 Task: Create a new event for a project kickoff and ideation session on the 16th at 10:30 AM to 11:00 PM.
Action: Mouse moved to (61, 87)
Screenshot: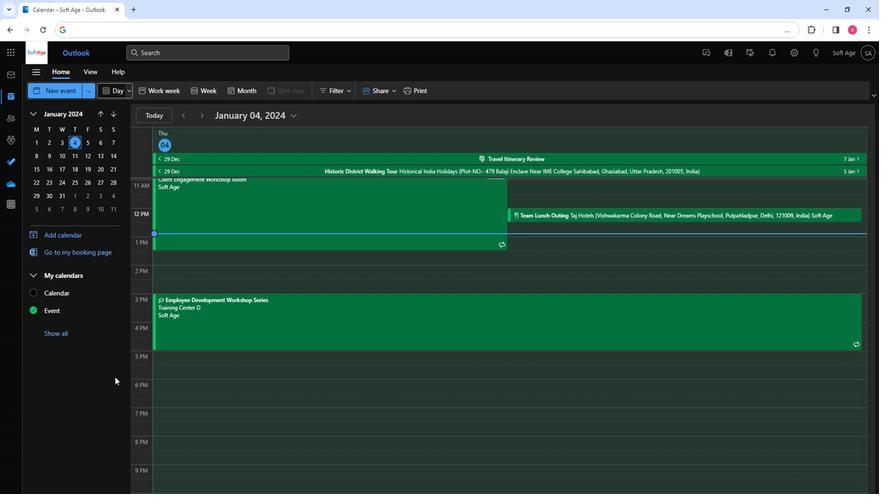 
Action: Mouse pressed left at (61, 87)
Screenshot: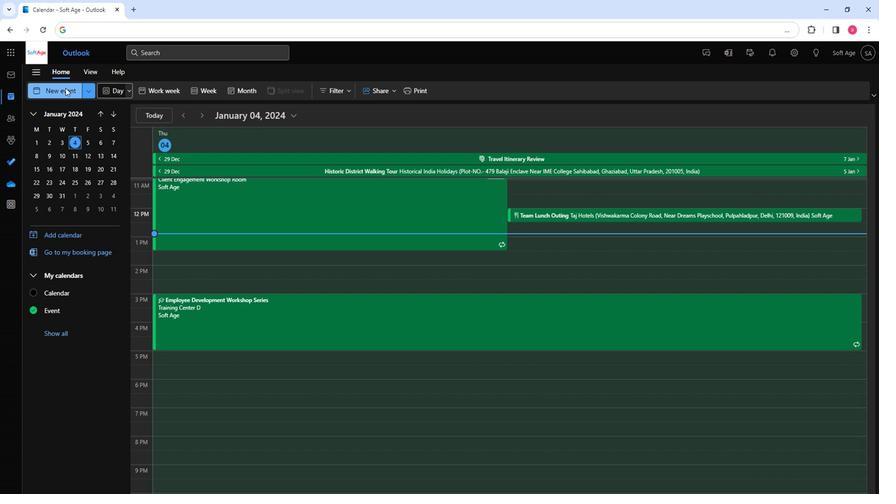 
Action: Mouse moved to (213, 153)
Screenshot: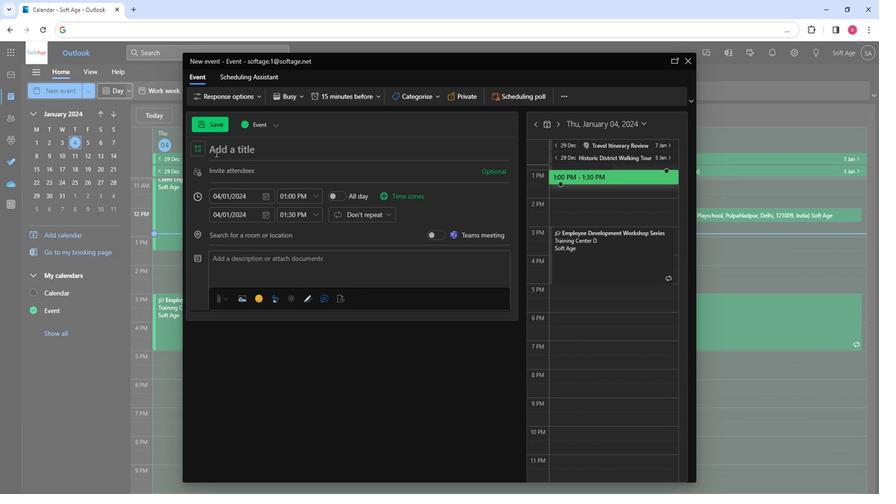 
Action: Mouse pressed left at (213, 153)
Screenshot: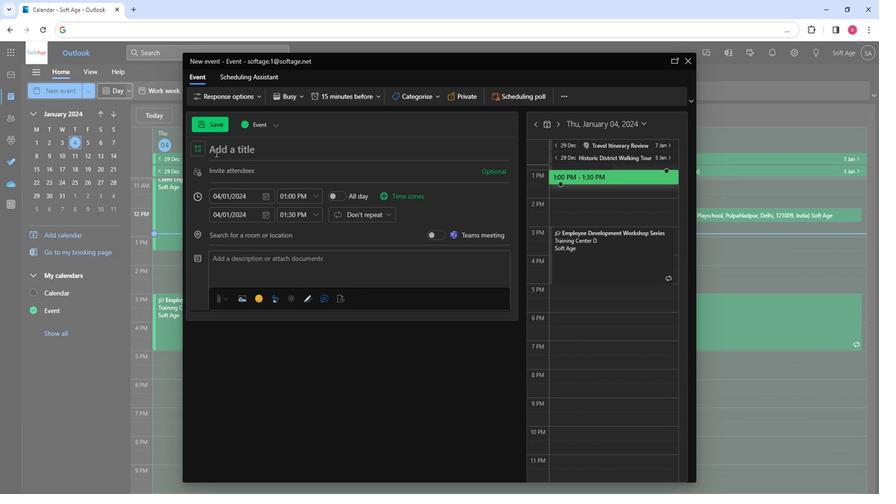 
Action: Key pressed <Key.shift>Project<Key.space><Key.shift>Kickoff<Key.space><Key.shift><Key.shift><Key.shift><Key.shift><Key.shift><Key.shift><Key.shift><Key.shift><Key.shift><Key.shift><Key.shift><Key.shift><Key.shift><Key.shift><Key.shift><Key.shift><Key.shift><Key.shift><Key.shift><Key.shift><Key.shift><Key.shift>and<Key.space><Key.shift>Ideation<Key.space><Key.shift>Session
Screenshot: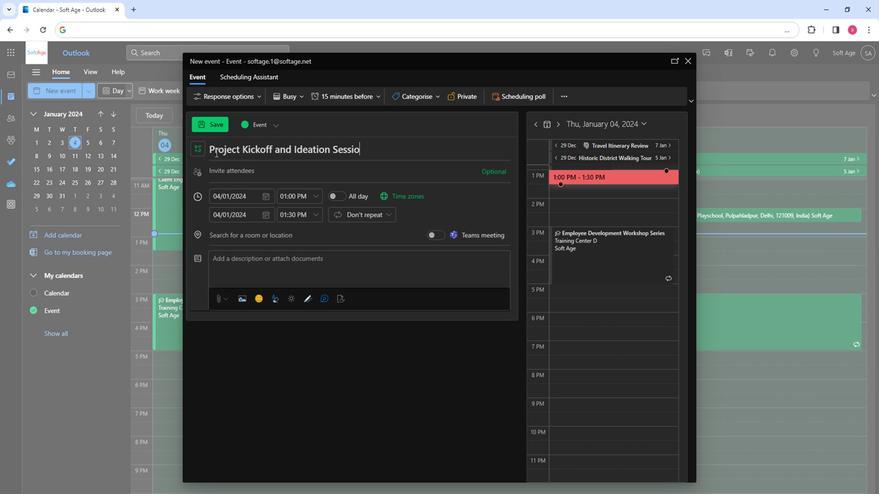 
Action: Mouse moved to (222, 170)
Screenshot: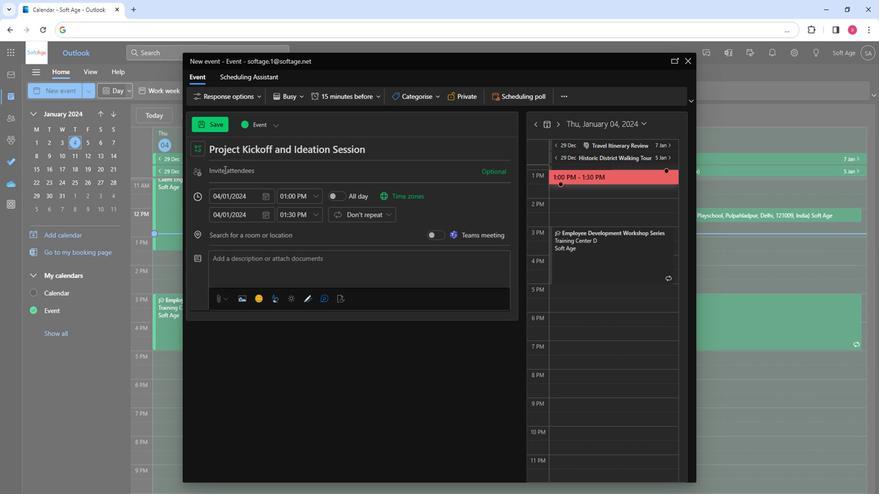 
Action: Mouse pressed left at (222, 170)
Screenshot: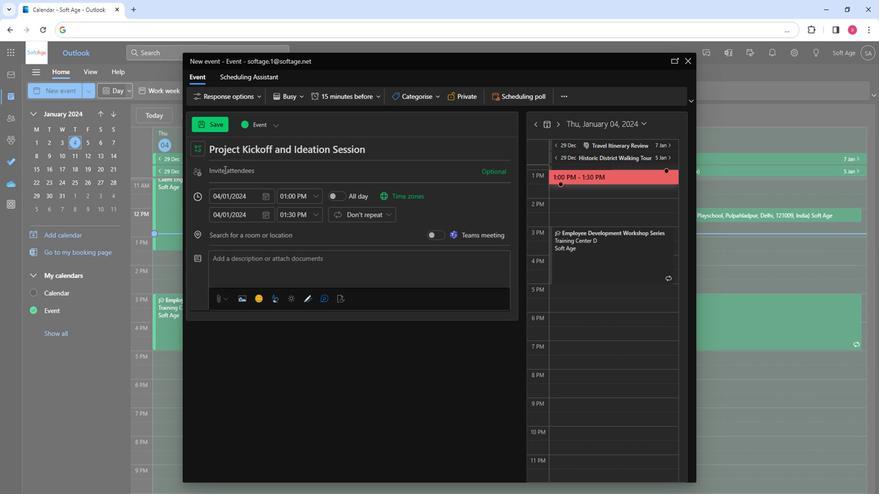 
Action: Key pressed so
Screenshot: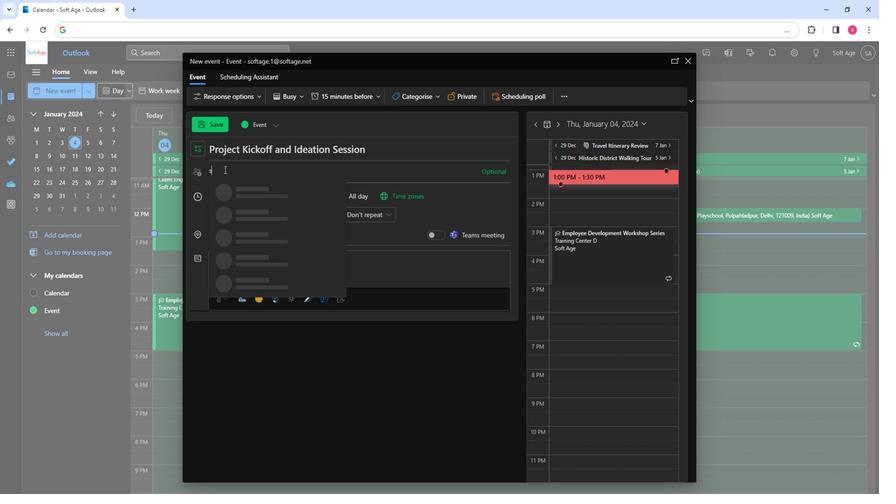 
Action: Mouse moved to (246, 221)
Screenshot: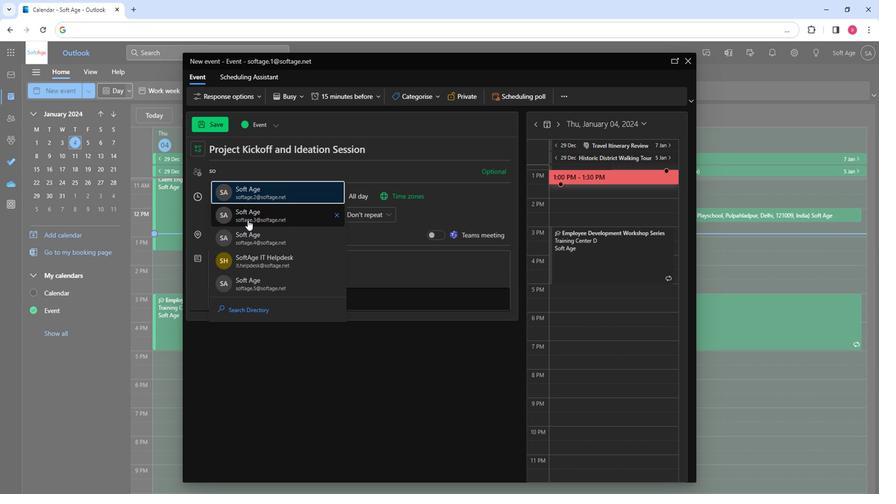 
Action: Mouse pressed left at (246, 221)
Screenshot: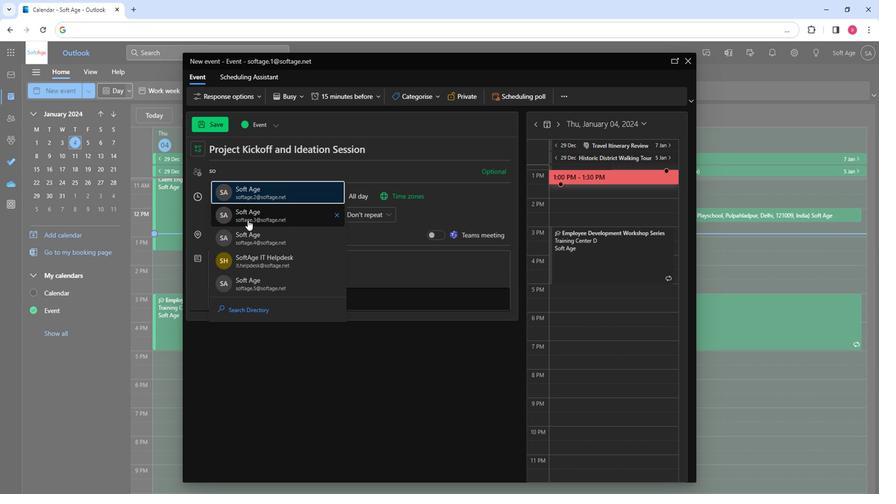 
Action: Mouse moved to (246, 221)
Screenshot: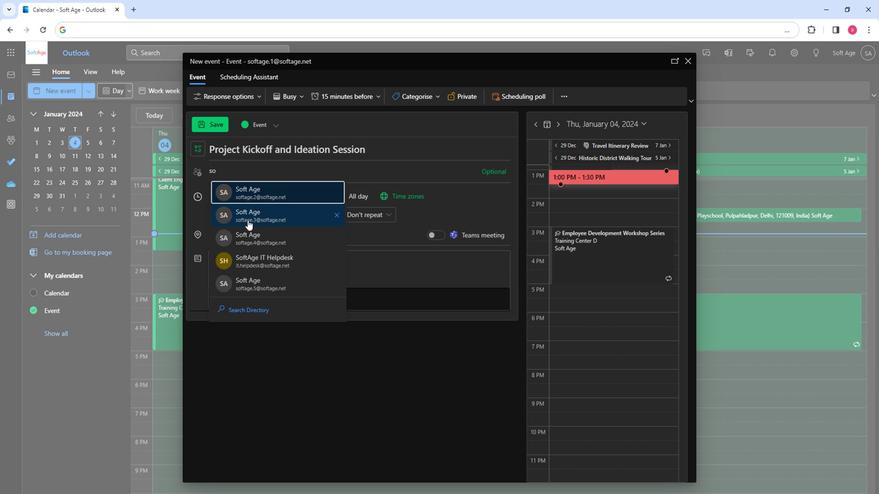 
Action: Key pressed so
Screenshot: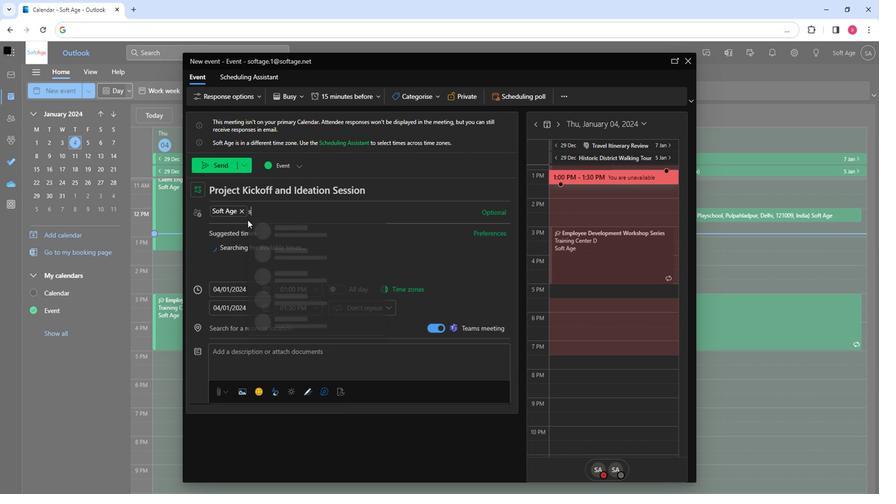 
Action: Mouse moved to (287, 287)
Screenshot: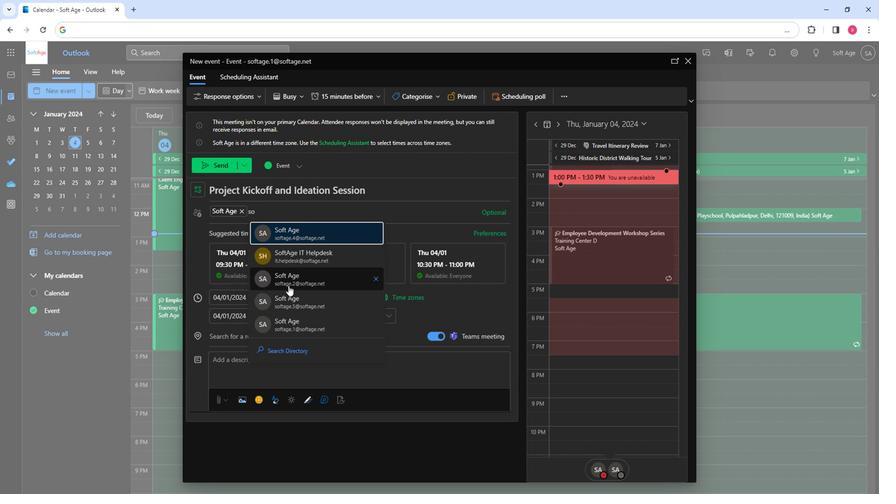 
Action: Mouse pressed left at (287, 287)
Screenshot: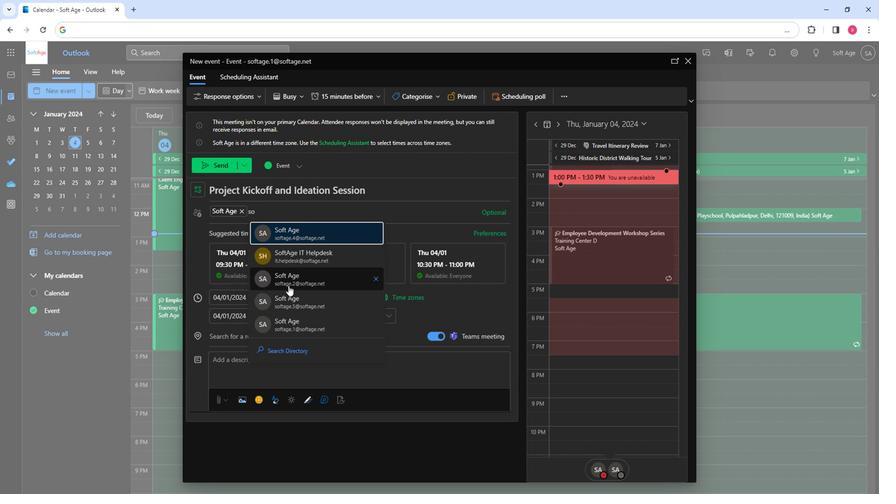 
Action: Mouse moved to (267, 299)
Screenshot: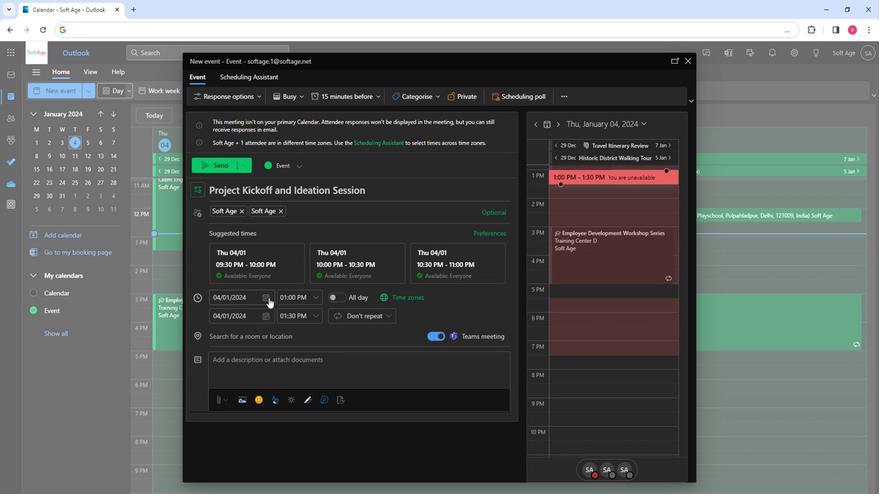 
Action: Mouse pressed left at (267, 299)
Screenshot: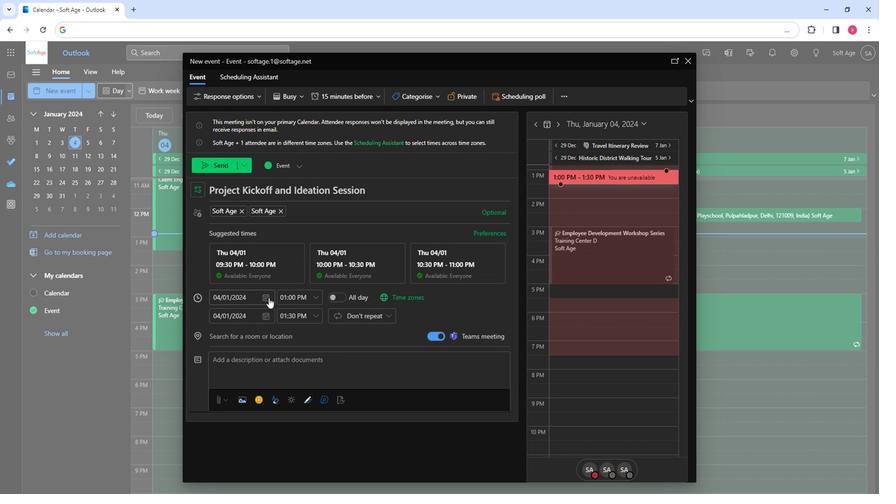 
Action: Mouse moved to (230, 375)
Screenshot: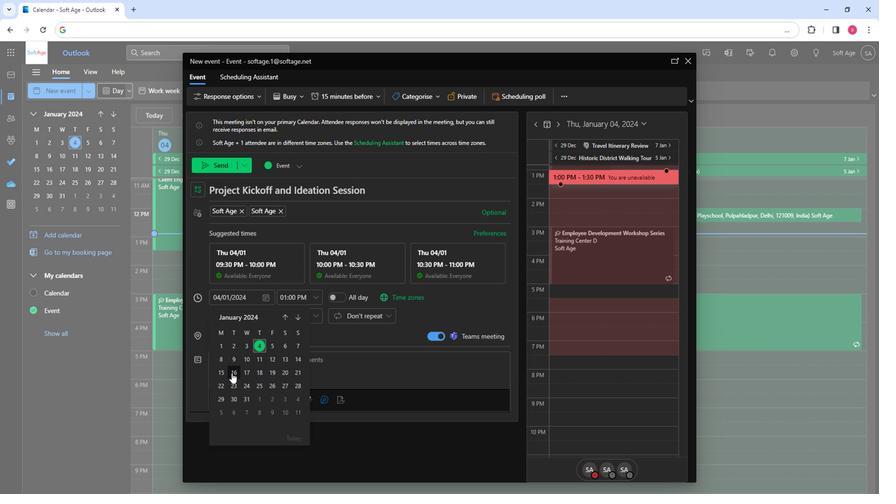 
Action: Mouse pressed left at (230, 375)
Screenshot: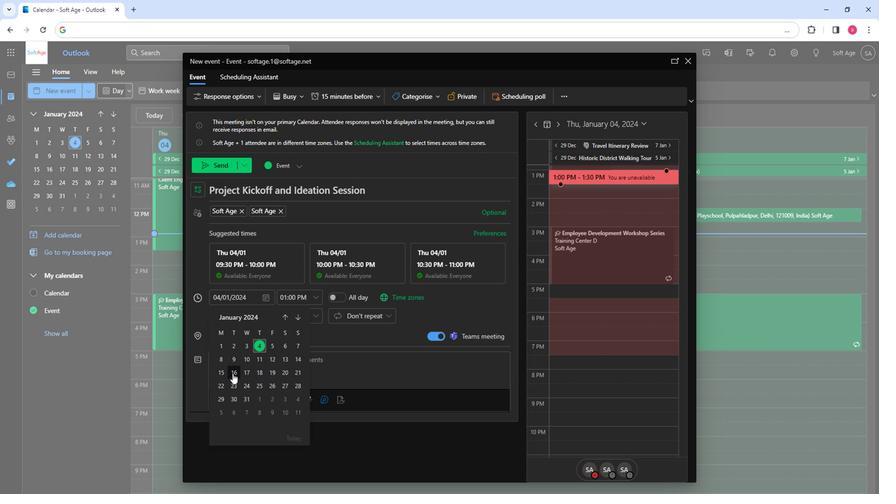
Action: Mouse moved to (310, 301)
Screenshot: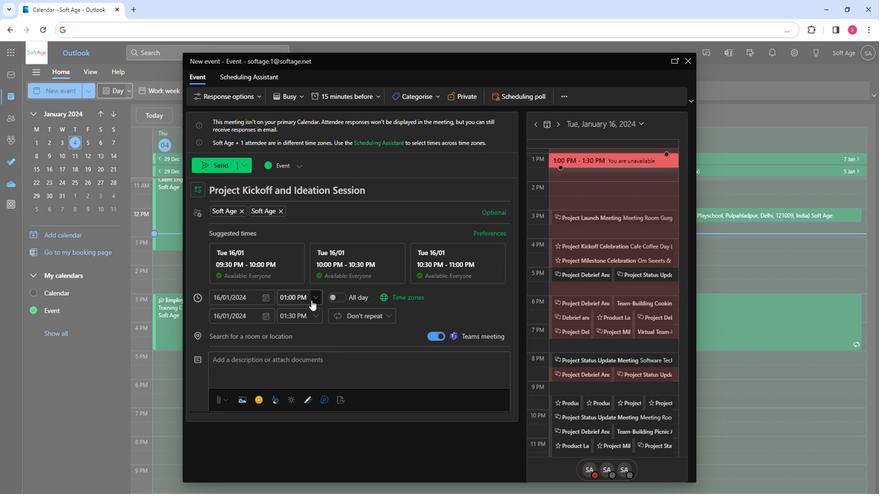 
Action: Mouse pressed left at (310, 301)
Screenshot: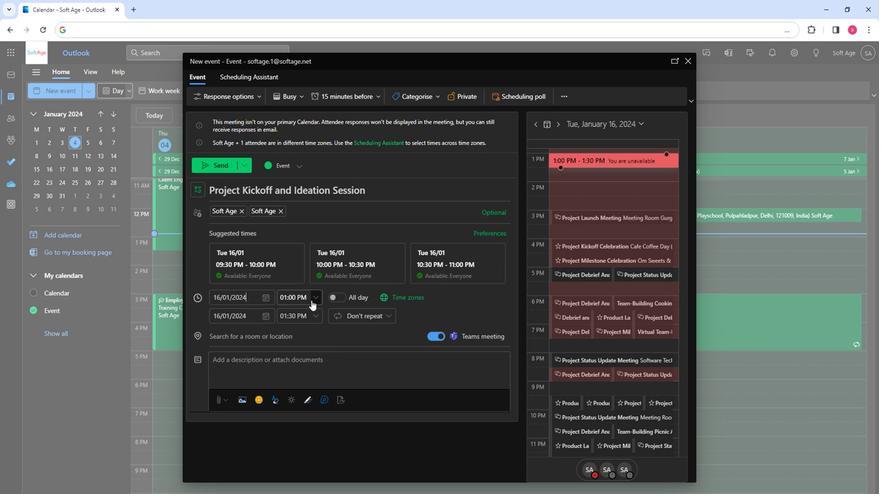 
Action: Mouse moved to (299, 342)
Screenshot: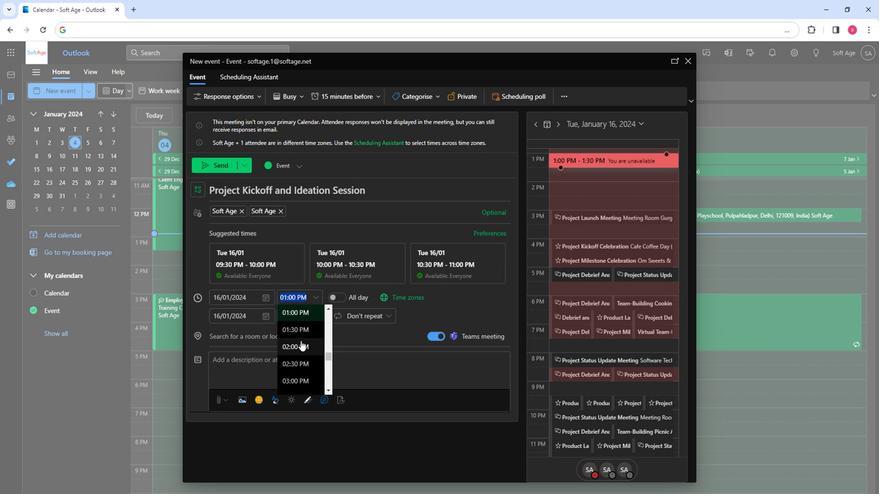 
Action: Mouse scrolled (299, 341) with delta (0, 0)
Screenshot: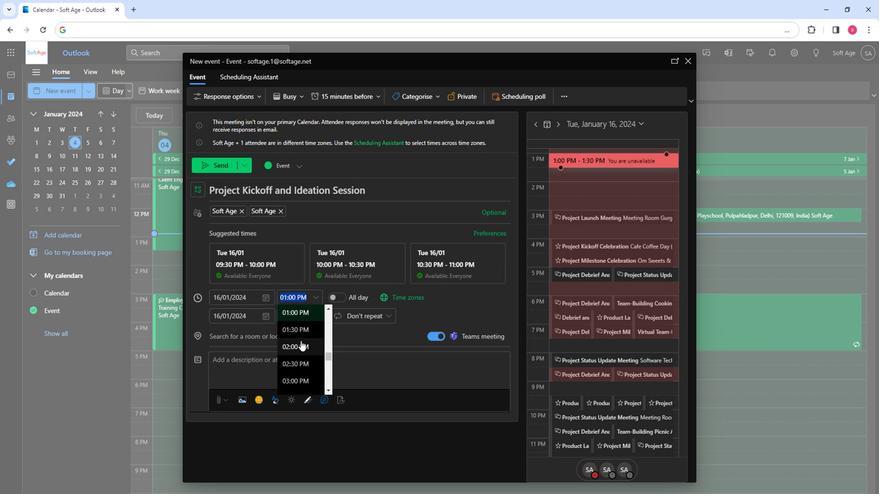 
Action: Mouse moved to (299, 343)
Screenshot: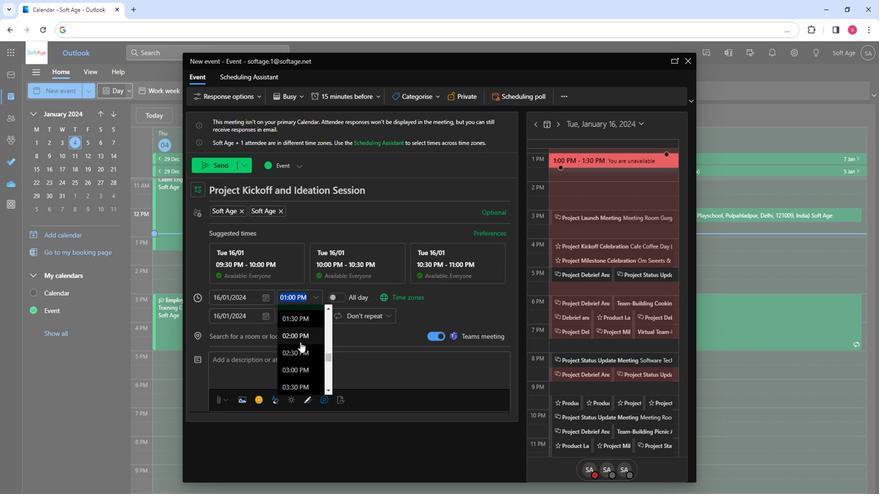 
Action: Mouse scrolled (299, 343) with delta (0, 0)
Screenshot: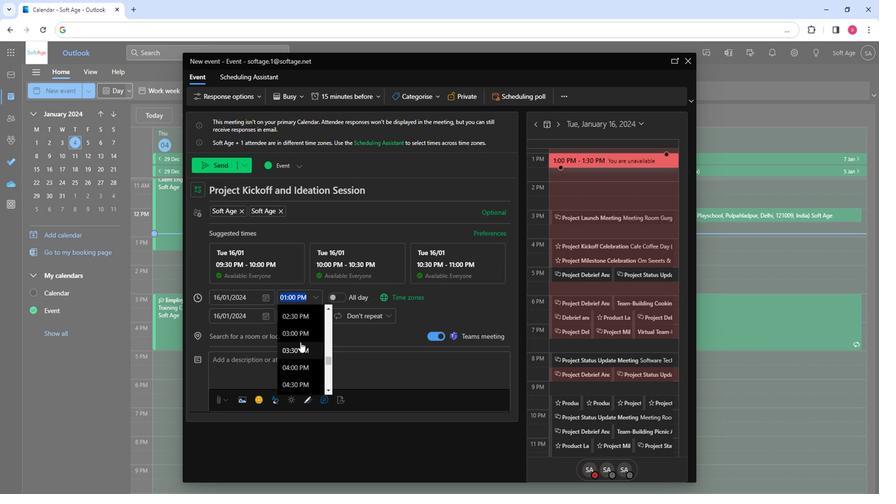 
Action: Mouse scrolled (299, 343) with delta (0, 0)
Screenshot: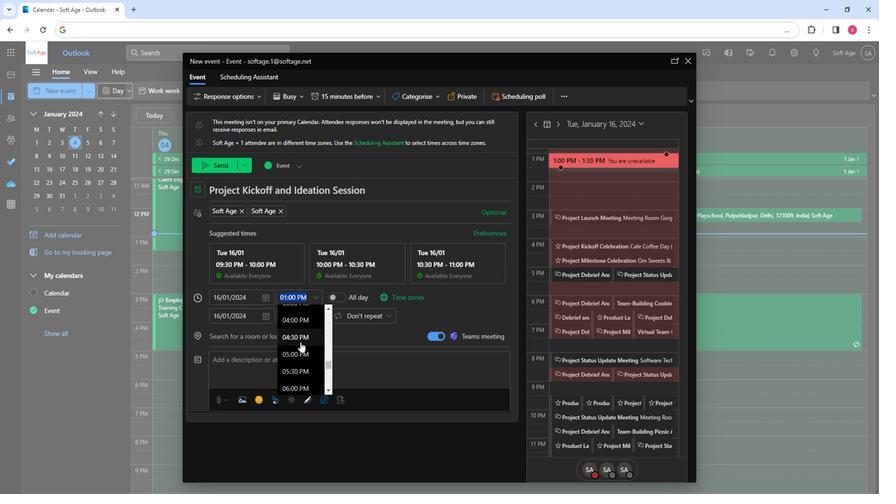
Action: Mouse scrolled (299, 343) with delta (0, 0)
Screenshot: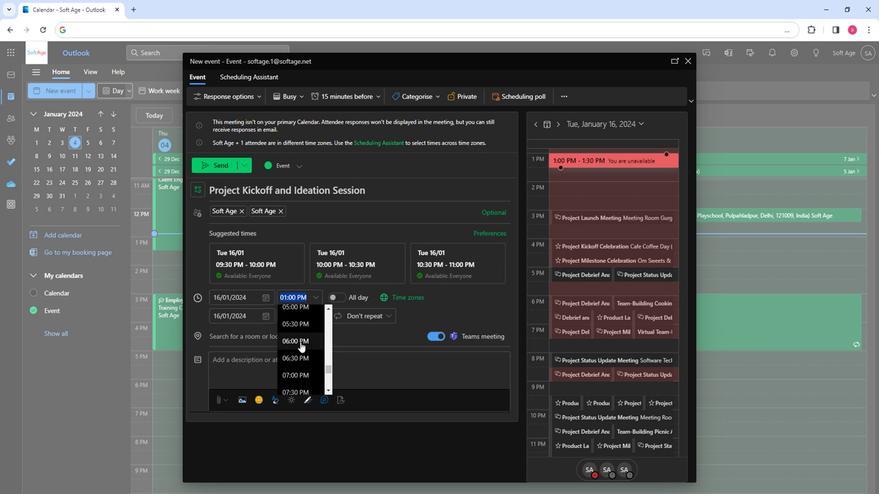 
Action: Mouse scrolled (299, 343) with delta (0, 0)
Screenshot: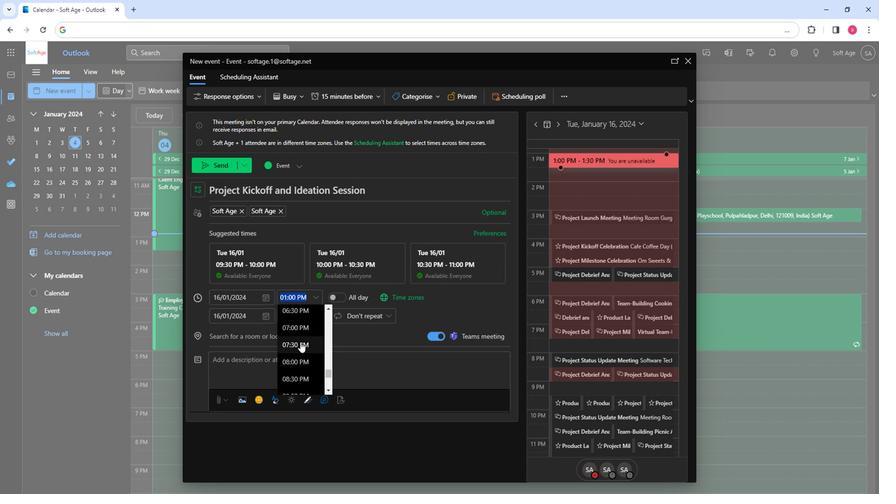 
Action: Mouse scrolled (299, 343) with delta (0, 0)
Screenshot: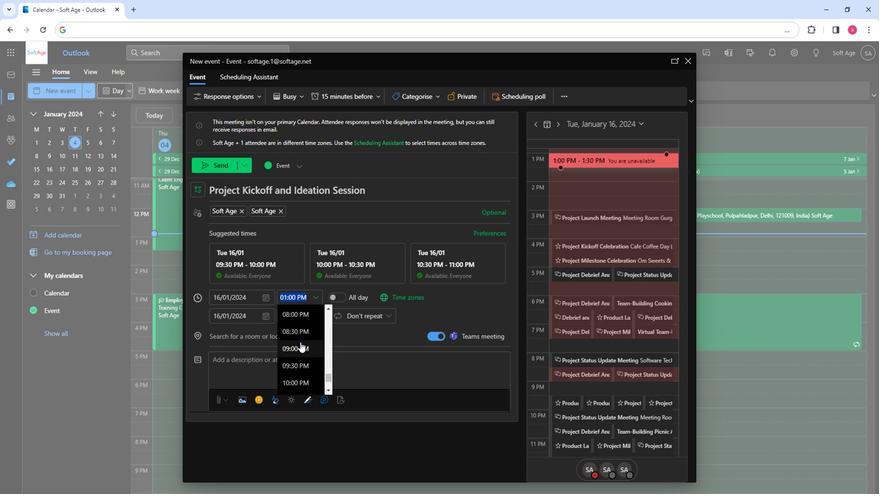 
Action: Mouse moved to (295, 357)
Screenshot: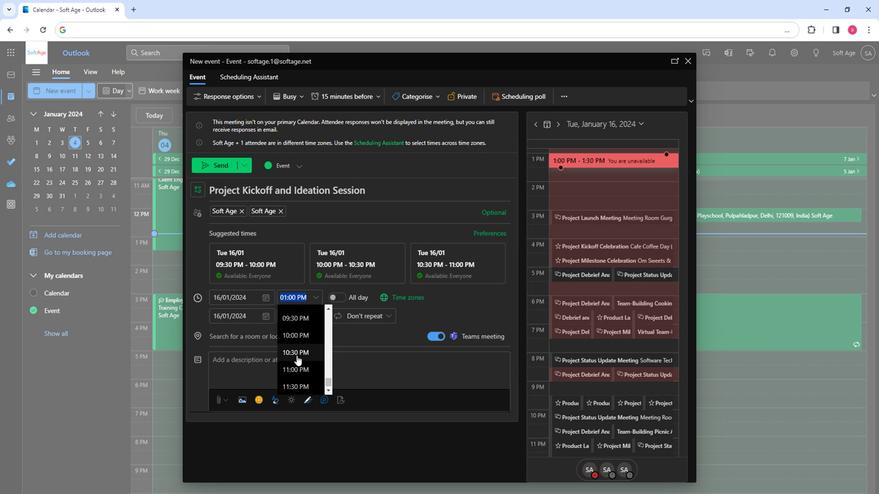 
Action: Mouse scrolled (295, 357) with delta (0, 0)
Screenshot: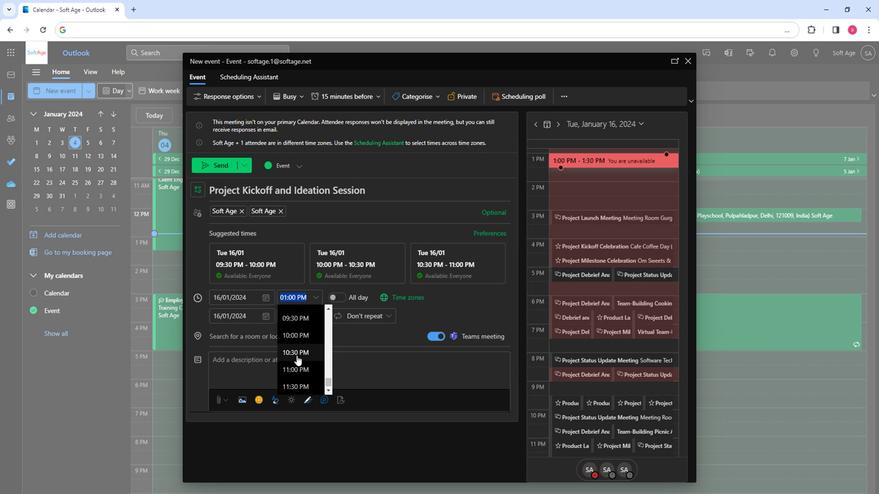 
Action: Mouse scrolled (295, 357) with delta (0, 0)
Screenshot: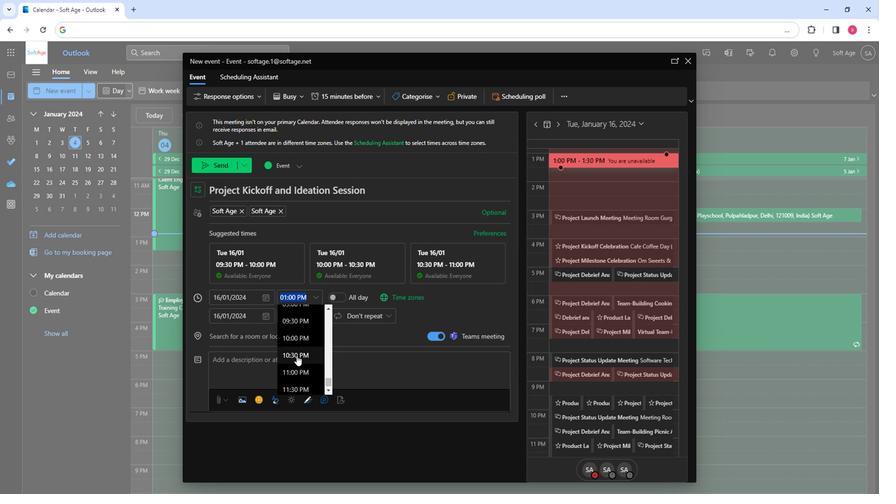 
Action: Mouse scrolled (295, 357) with delta (0, 0)
Screenshot: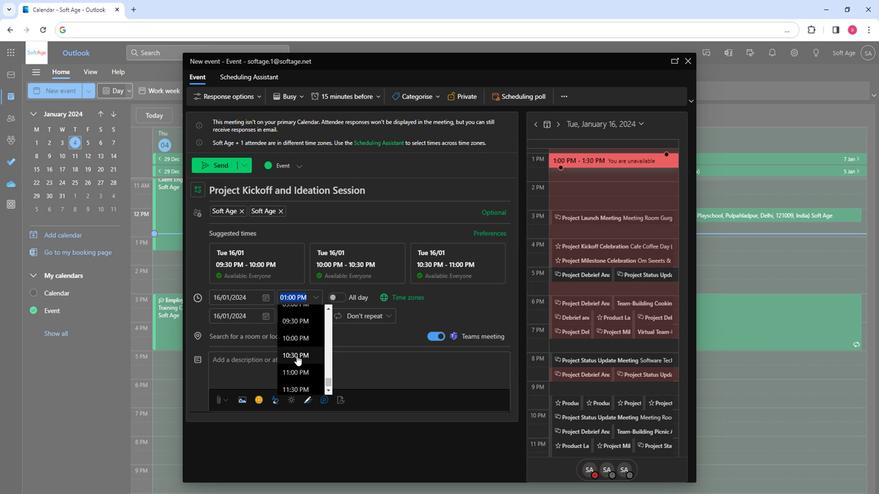 
Action: Mouse scrolled (295, 357) with delta (0, 0)
Screenshot: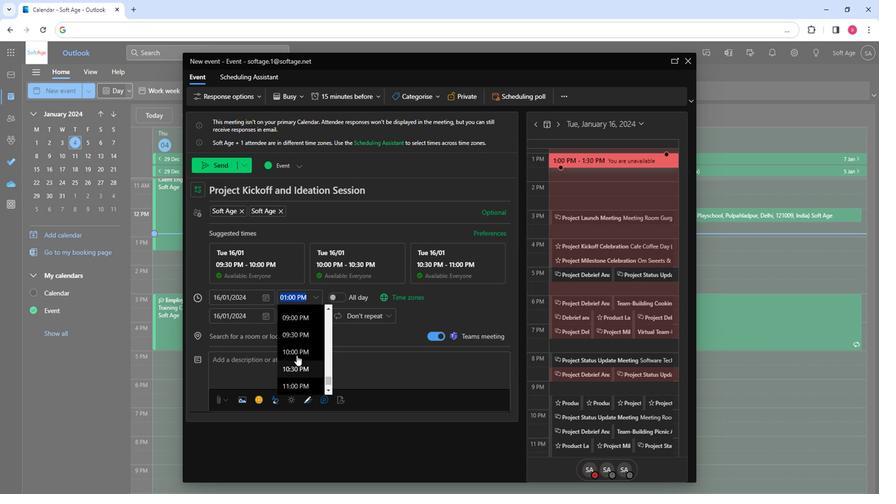 
Action: Mouse scrolled (295, 357) with delta (0, 0)
Screenshot: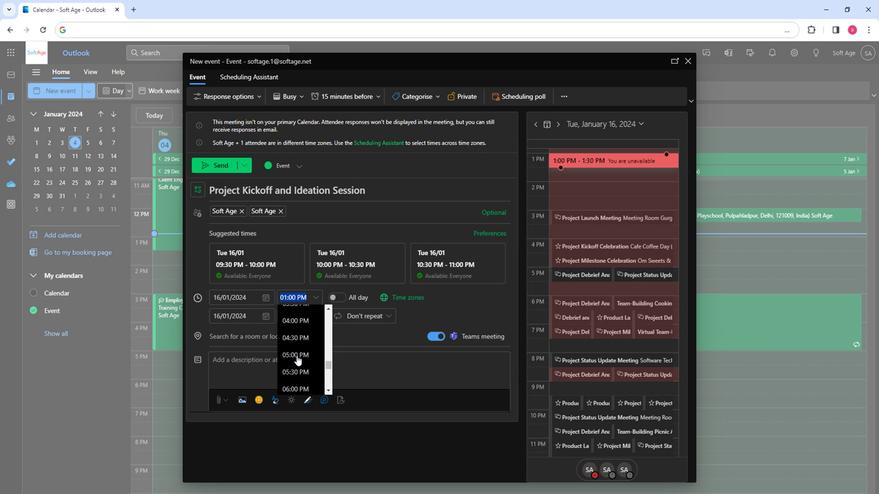 
Action: Mouse scrolled (295, 357) with delta (0, 0)
Screenshot: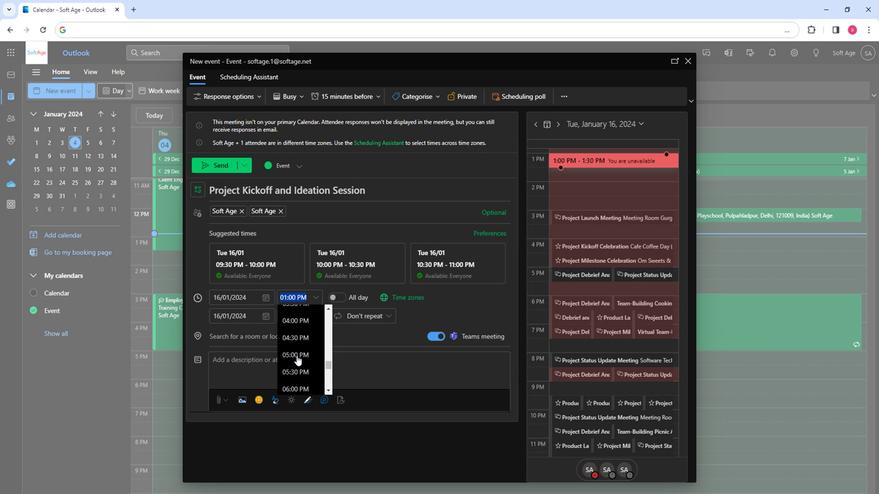 
Action: Mouse scrolled (295, 357) with delta (0, 0)
Screenshot: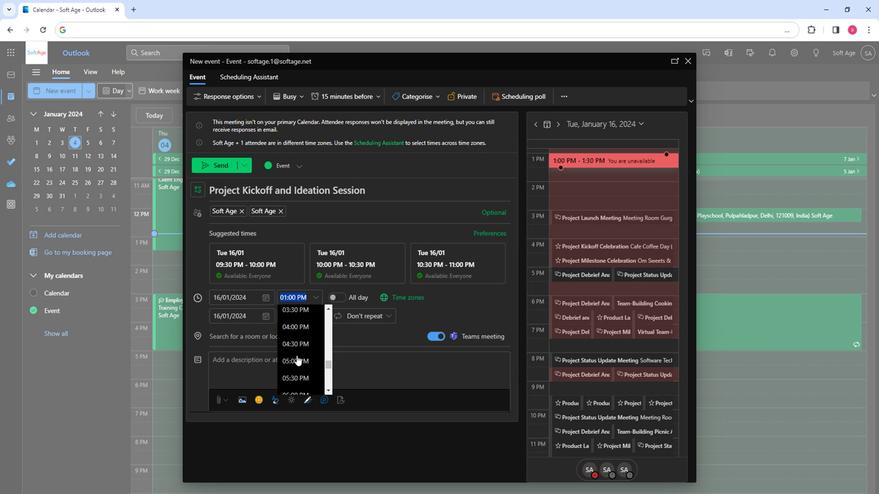 
Action: Mouse scrolled (295, 357) with delta (0, 0)
Screenshot: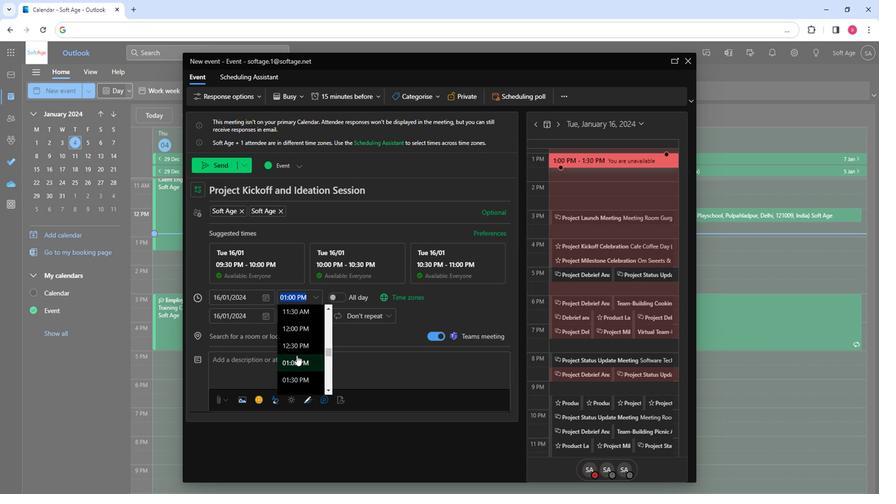 
Action: Mouse scrolled (295, 357) with delta (0, 0)
Screenshot: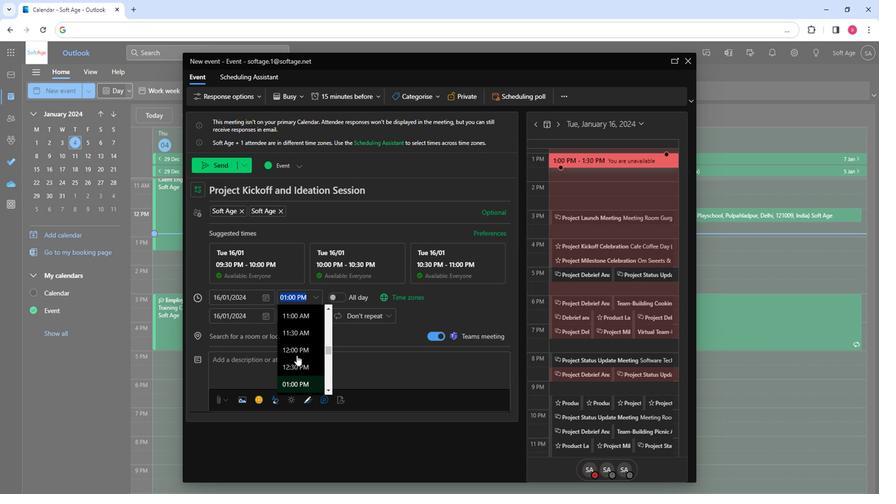 
Action: Mouse moved to (287, 369)
Screenshot: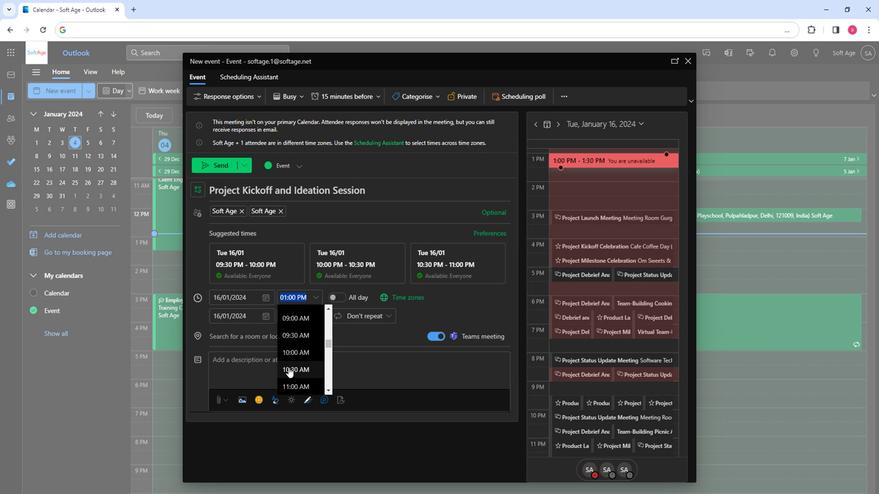 
Action: Mouse pressed left at (287, 369)
Screenshot: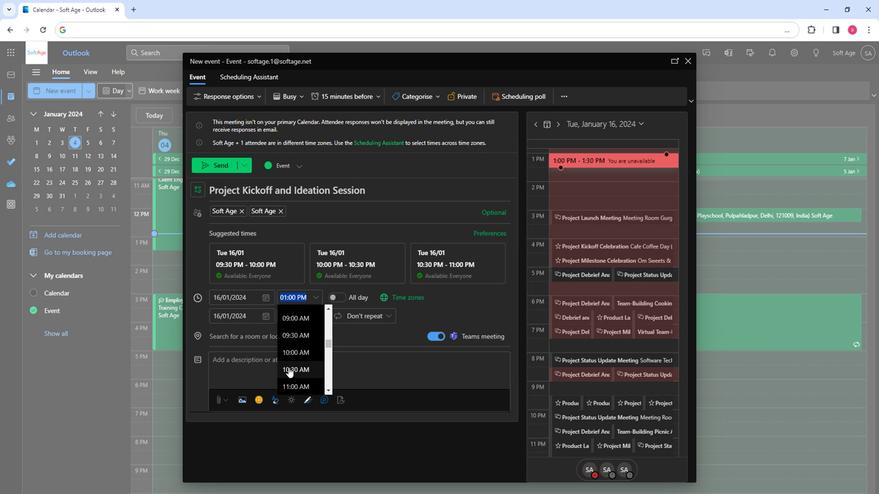 
Action: Mouse moved to (252, 340)
Screenshot: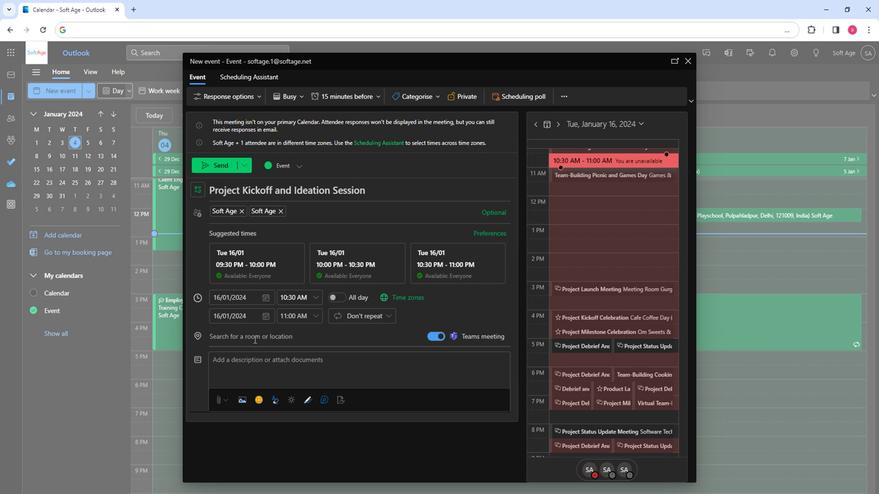 
Action: Mouse pressed left at (252, 340)
Screenshot: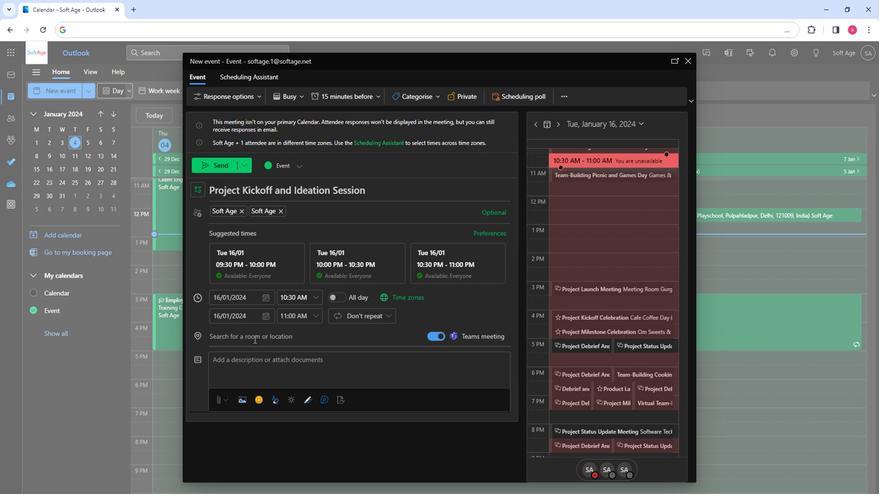 
Action: Key pressed l
Screenshot: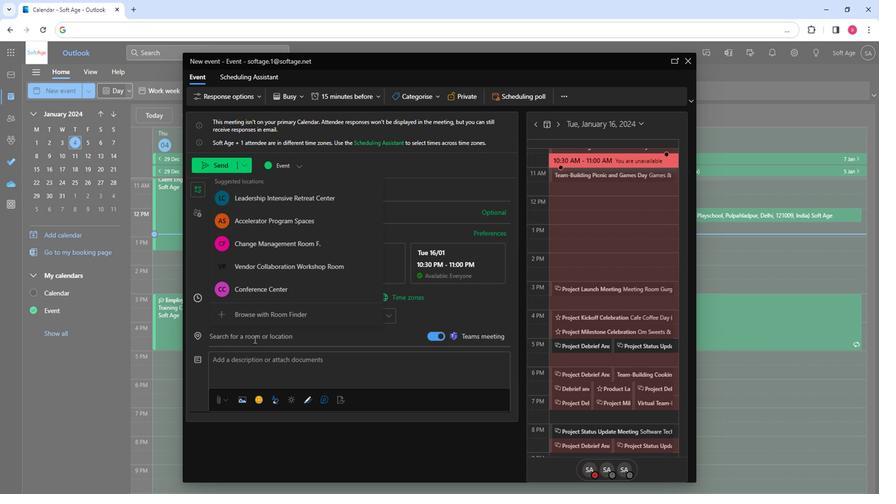 
Action: Mouse moved to (263, 272)
Screenshot: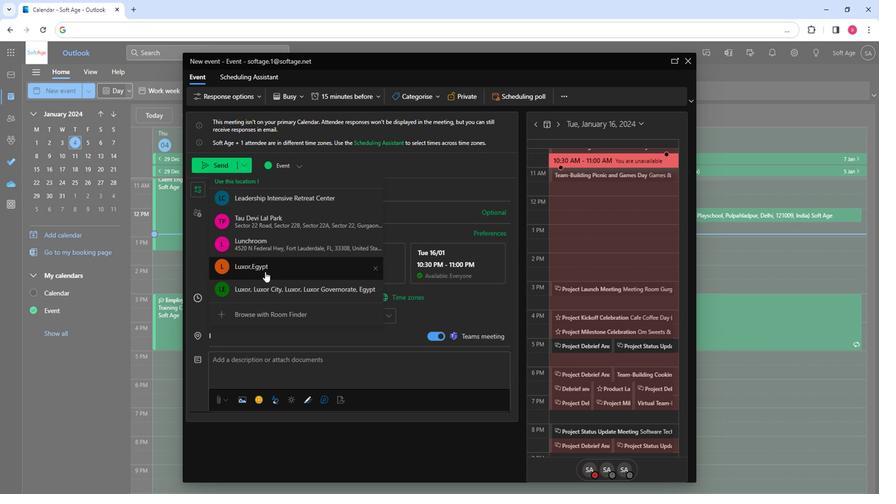 
Action: Mouse pressed left at (263, 272)
Screenshot: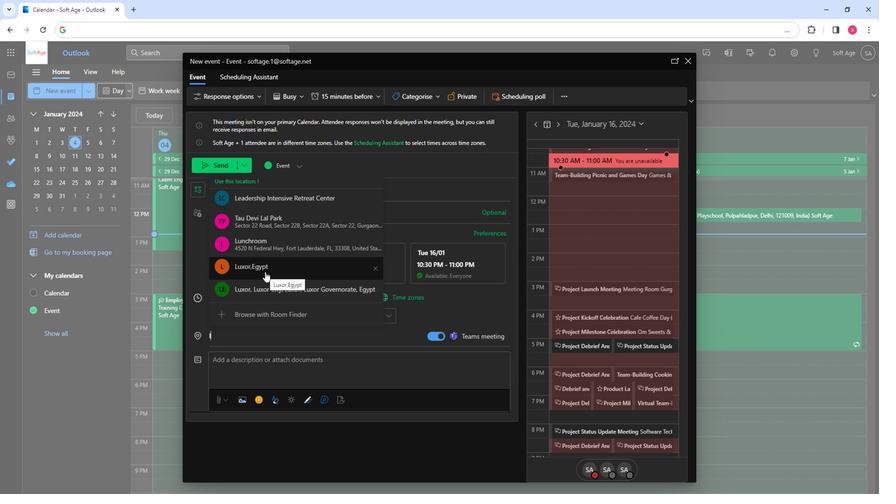 
Action: Mouse moved to (233, 367)
Screenshot: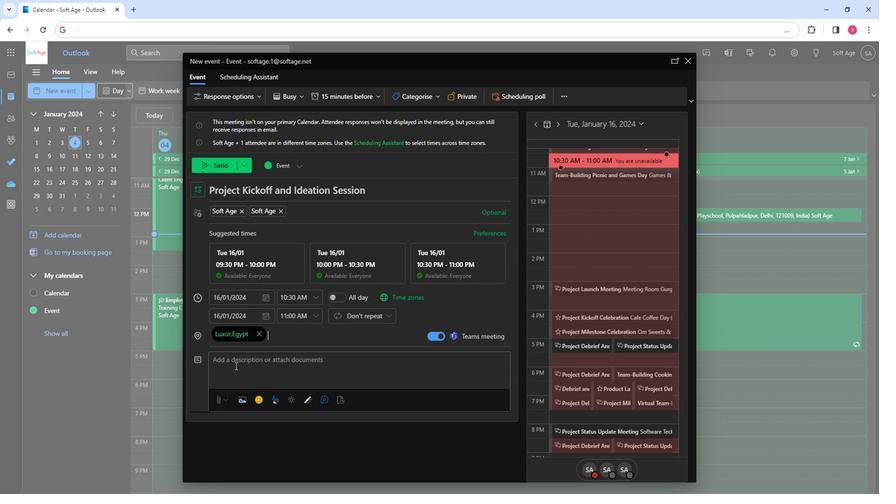 
Action: Mouse pressed left at (233, 367)
Screenshot: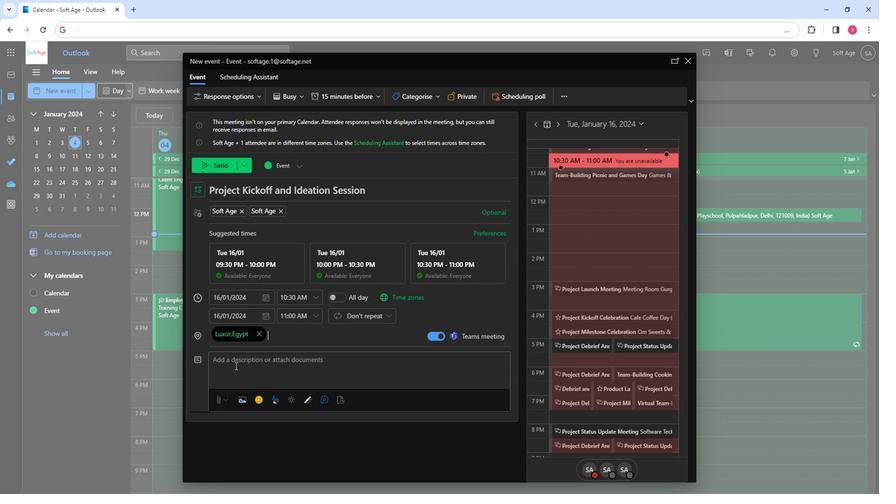 
Action: Key pressed <Key.shift>Laubn<Key.backspace><Key.backspace>nch<Key.space>your<Key.space>project<Key.space>with<Key.space>a<Key.space>dynamic<Key.space>kickoff<Key.space>and<Key.space>ideation<Key.space>session<Key.space>event.<Key.space><Key.shift>Spark<Key.space>creativity,<Key.space>set<Key.space>the<Key.space>tone<Key.space>for<Key.space>collaboration,<Key.space>and<Key.space>generate<Key.space>innovative<Key.space>ideas<Key.space>to<Key.space>propel<Key.space>your<Key.space>project<Key.space>towards<Key.space>success.
Screenshot: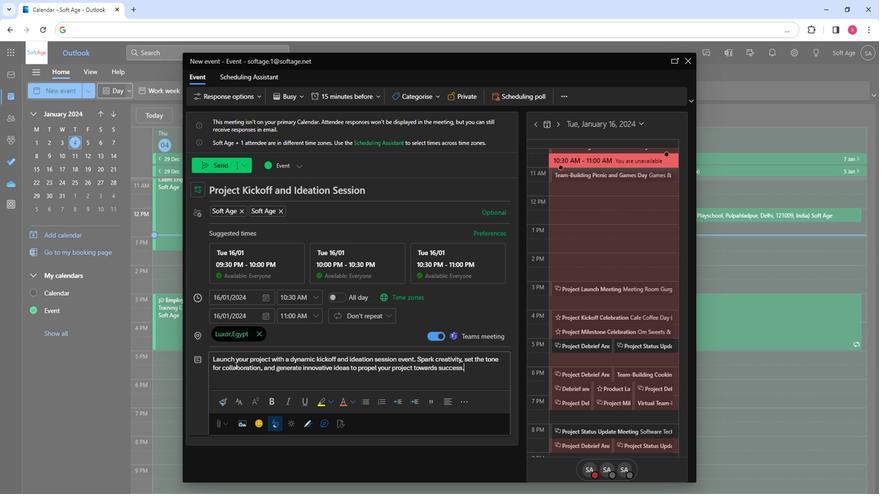 
Action: Mouse moved to (273, 373)
Screenshot: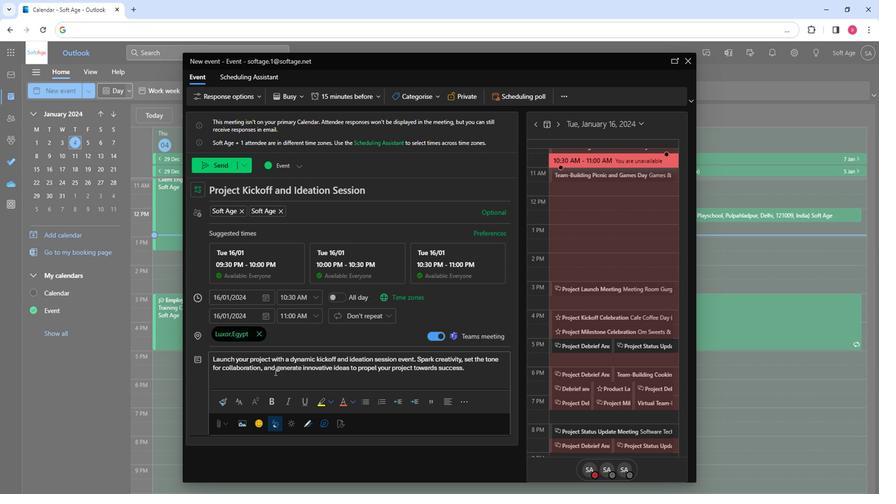 
Action: Mouse pressed left at (273, 373)
Screenshot: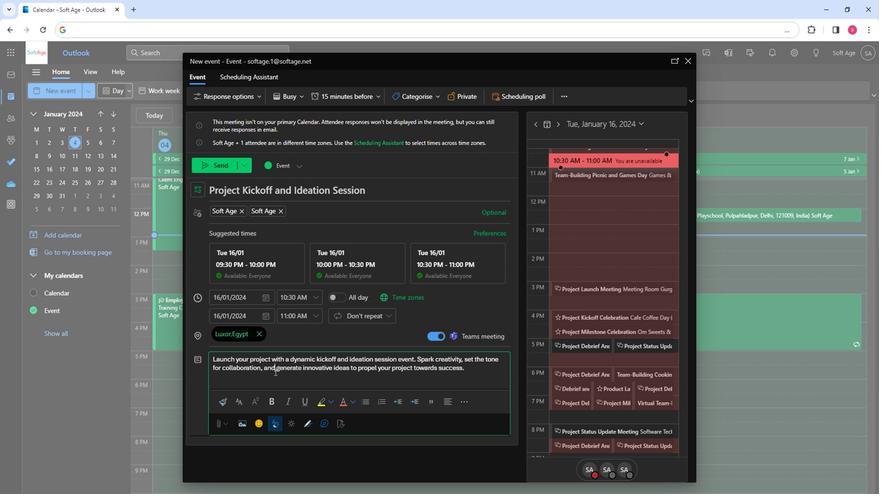 
Action: Mouse pressed left at (273, 373)
Screenshot: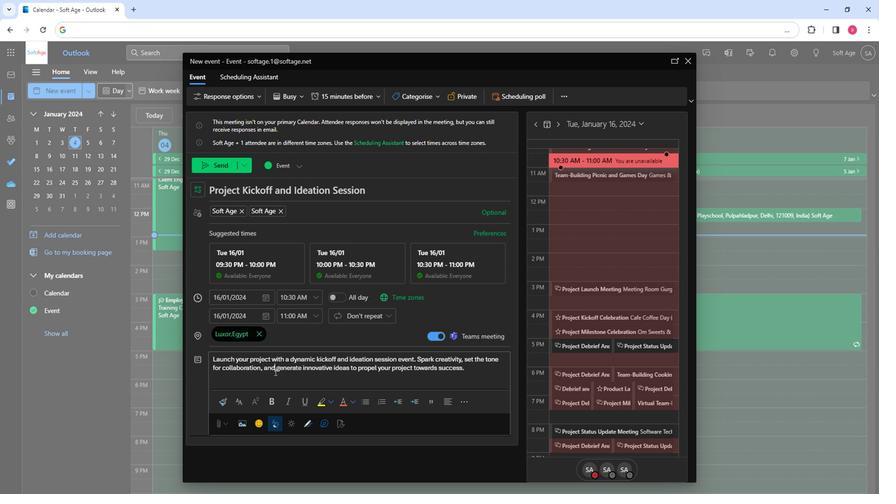 
Action: Mouse pressed left at (273, 373)
Screenshot: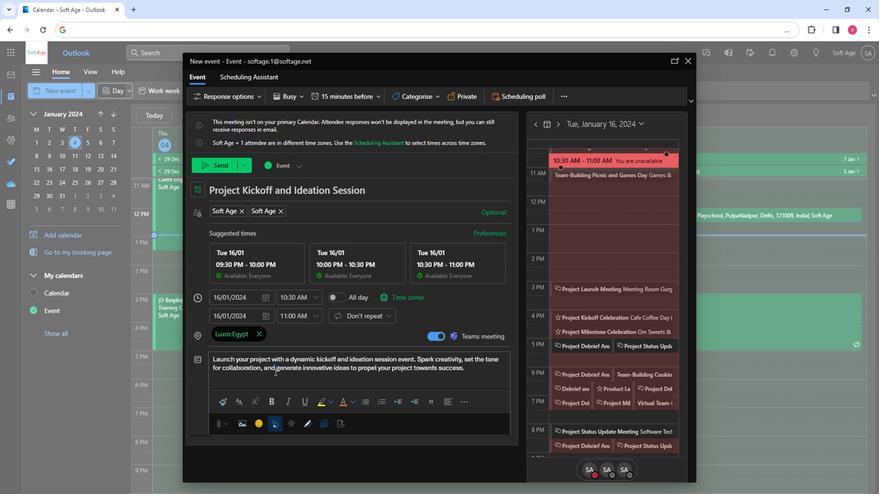 
Action: Mouse pressed left at (273, 373)
Screenshot: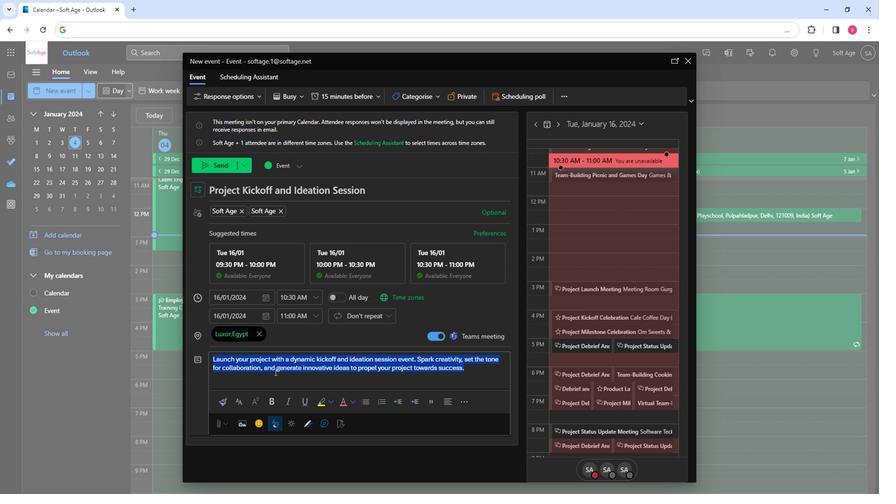 
Action: Mouse moved to (243, 403)
Screenshot: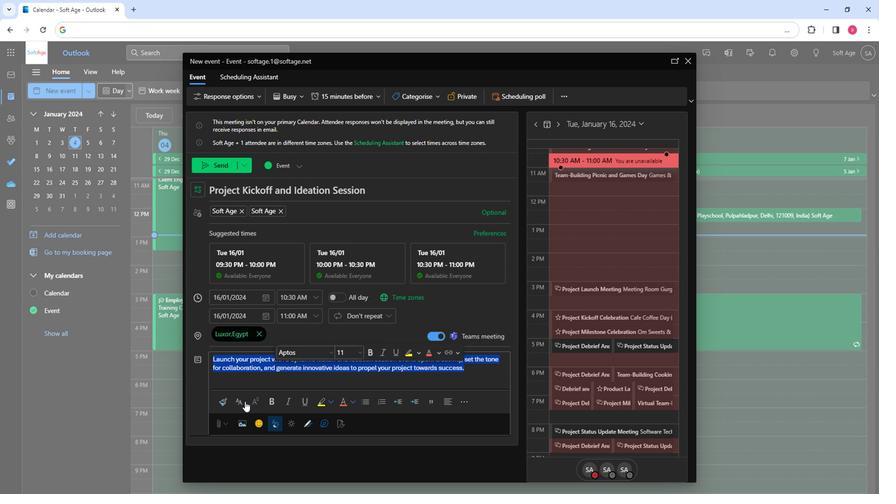 
Action: Mouse pressed left at (243, 403)
Screenshot: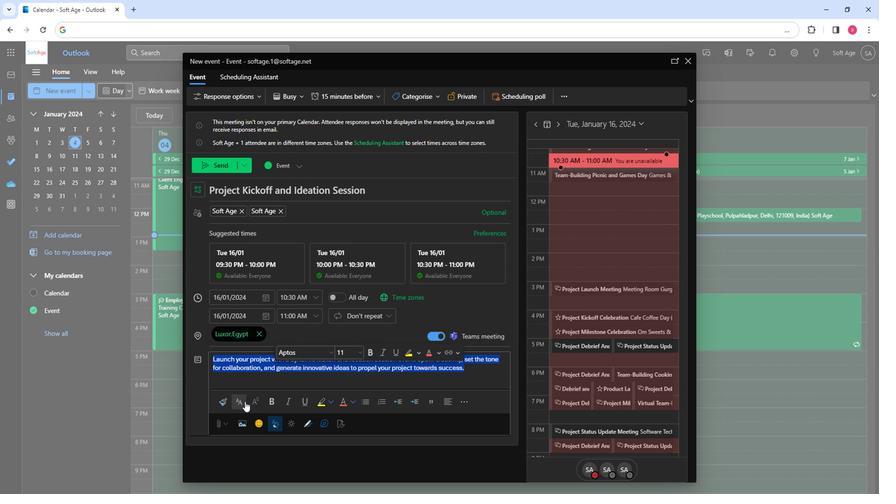 
Action: Mouse moved to (285, 327)
Screenshot: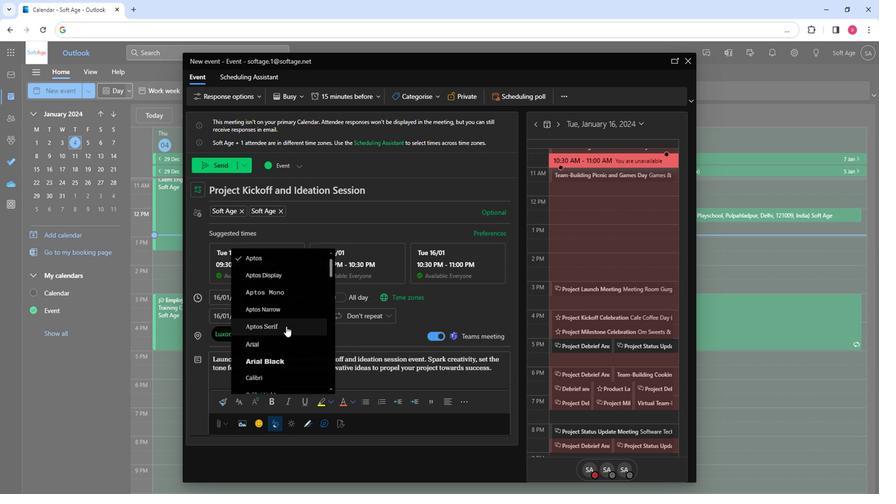 
Action: Mouse scrolled (285, 327) with delta (0, 0)
Screenshot: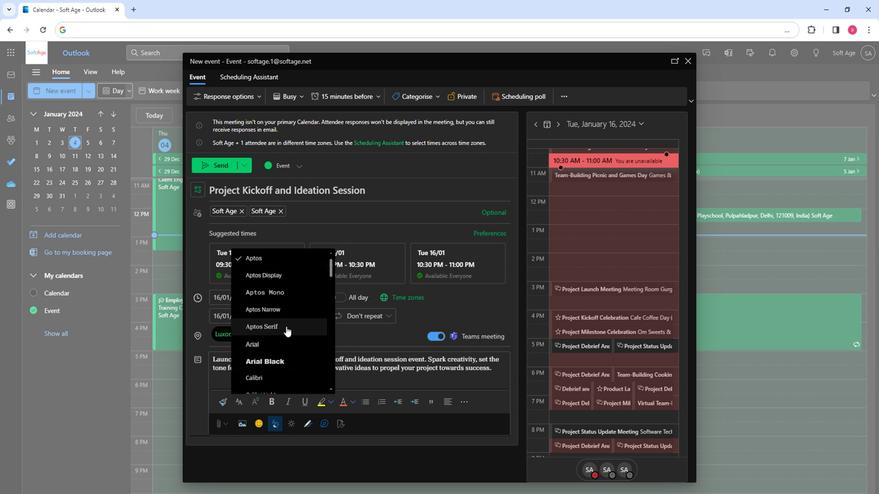 
Action: Mouse scrolled (285, 327) with delta (0, 0)
Screenshot: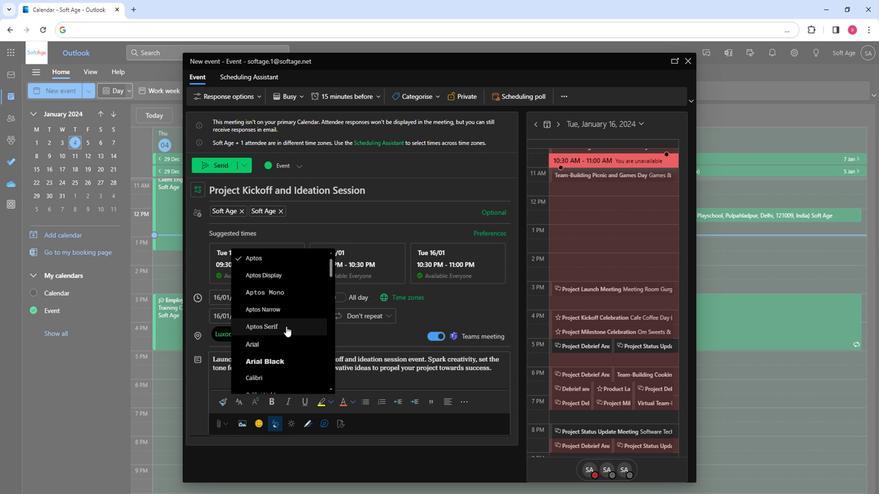 
Action: Mouse scrolled (285, 327) with delta (0, 0)
Screenshot: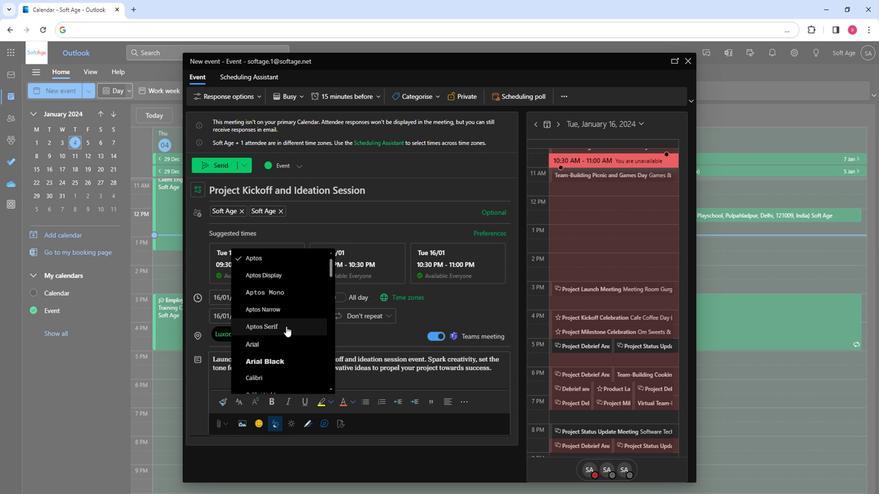 
Action: Mouse scrolled (285, 327) with delta (0, 0)
Screenshot: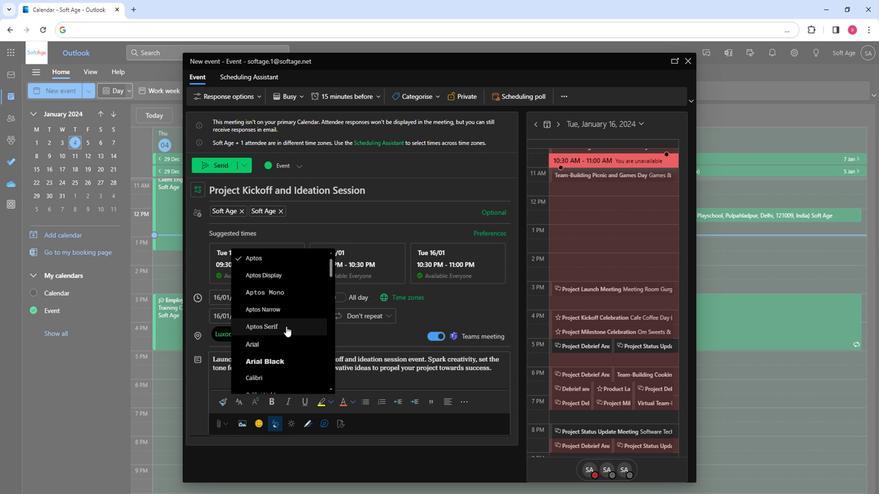 
Action: Mouse moved to (285, 327)
Screenshot: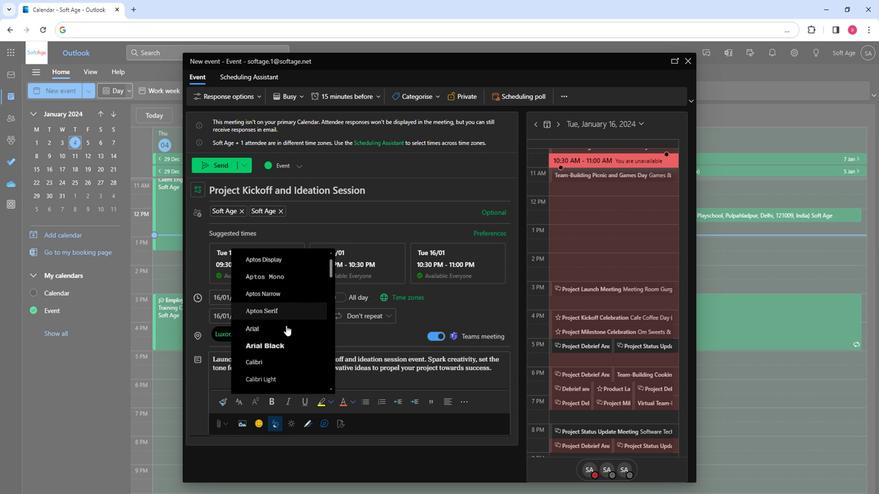 
Action: Mouse scrolled (285, 327) with delta (0, 0)
Screenshot: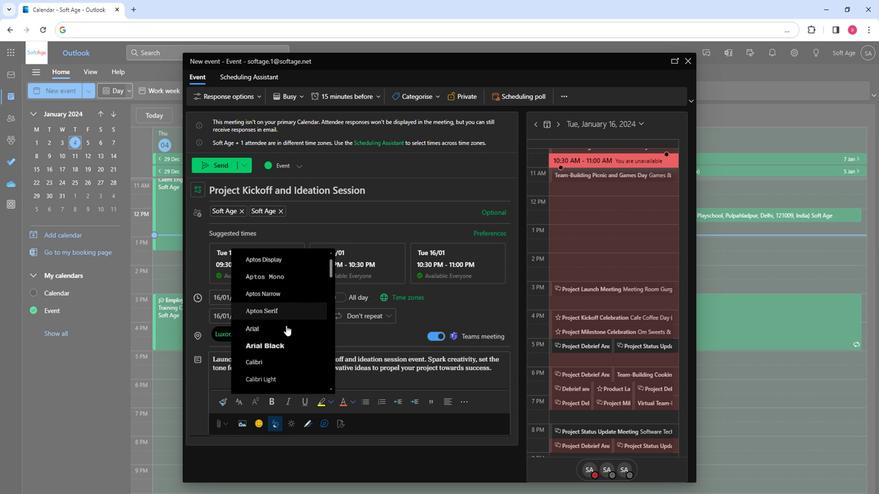 
Action: Mouse moved to (256, 349)
Screenshot: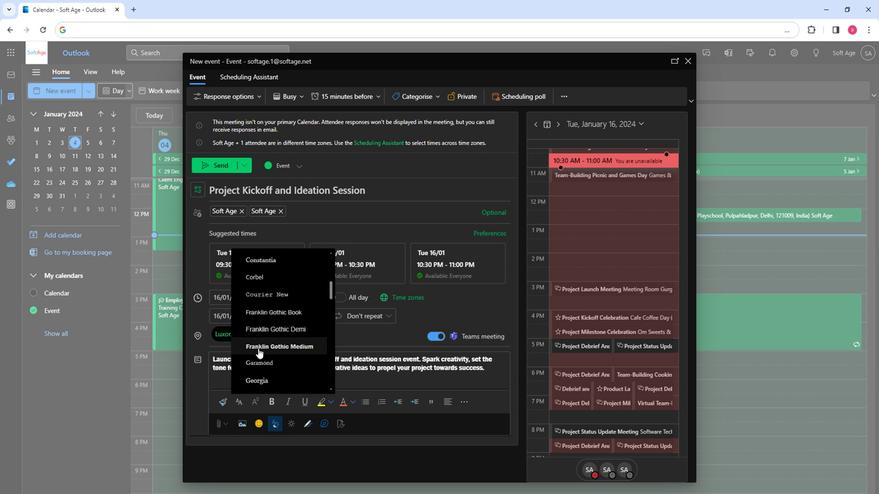 
Action: Mouse pressed left at (256, 349)
Screenshot: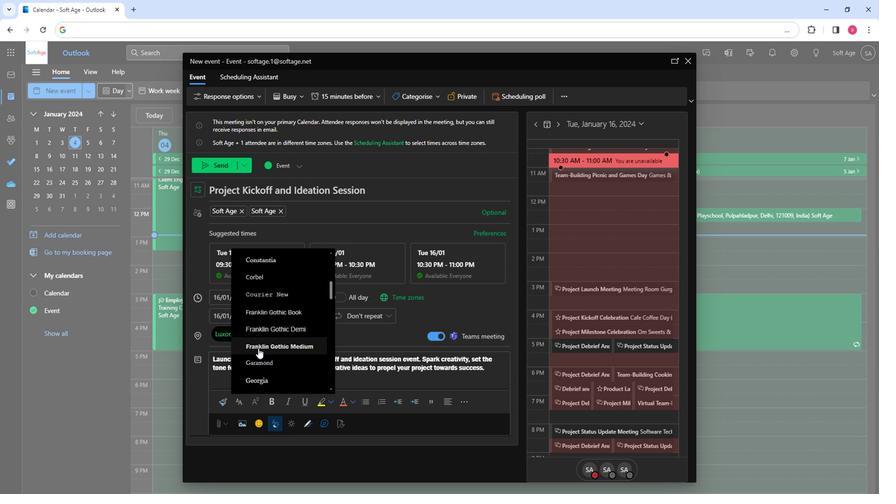 
Action: Mouse moved to (285, 404)
Screenshot: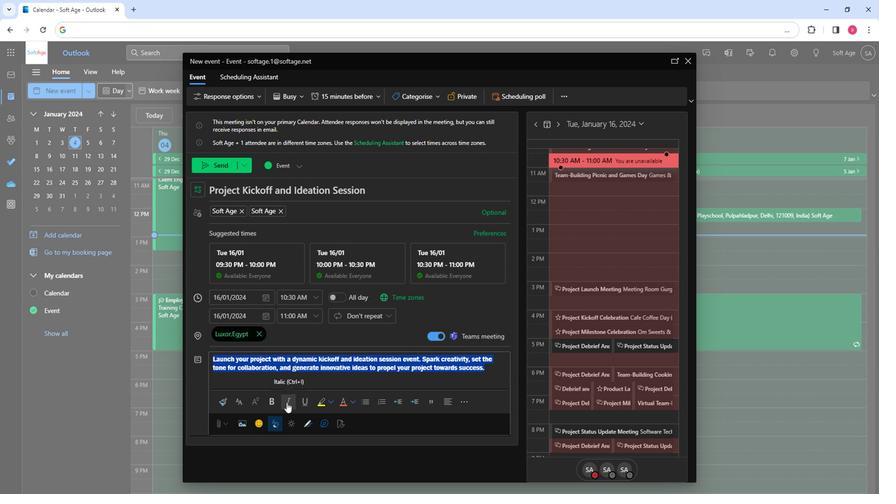 
Action: Mouse pressed left at (285, 404)
Screenshot: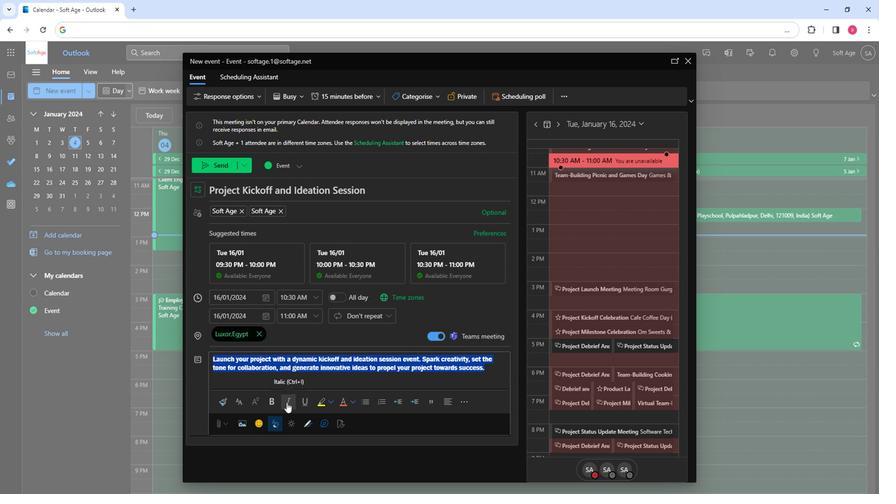 
Action: Mouse moved to (353, 401)
Screenshot: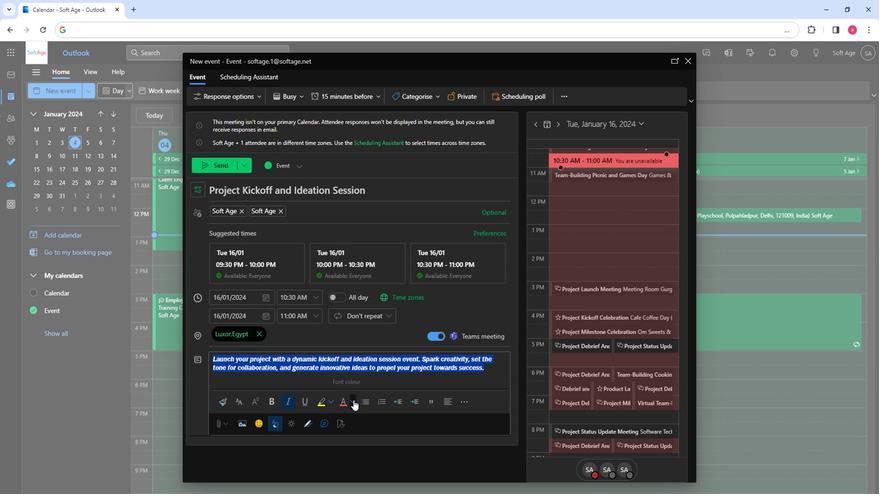 
Action: Mouse pressed left at (353, 401)
Screenshot: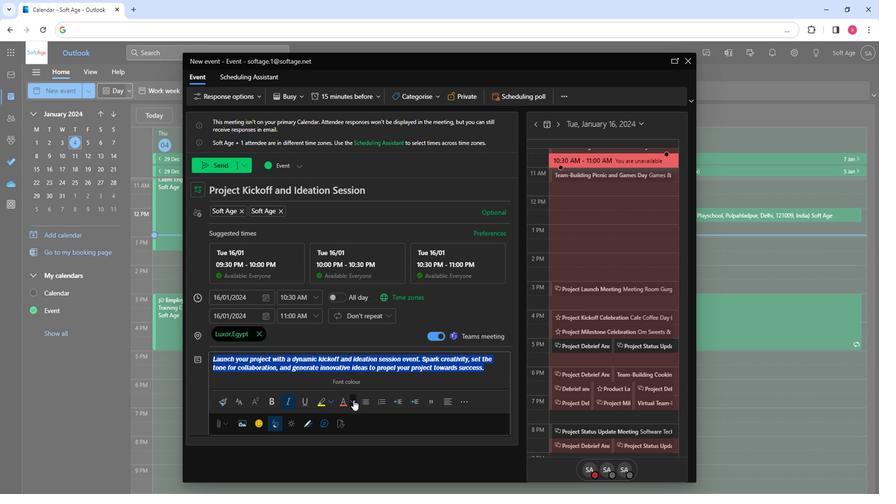
Action: Mouse moved to (360, 318)
Screenshot: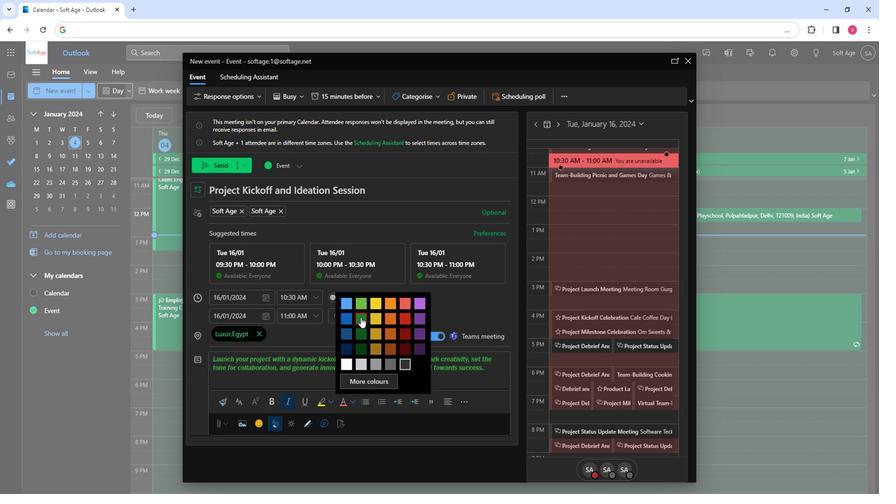 
Action: Mouse pressed left at (360, 318)
Screenshot: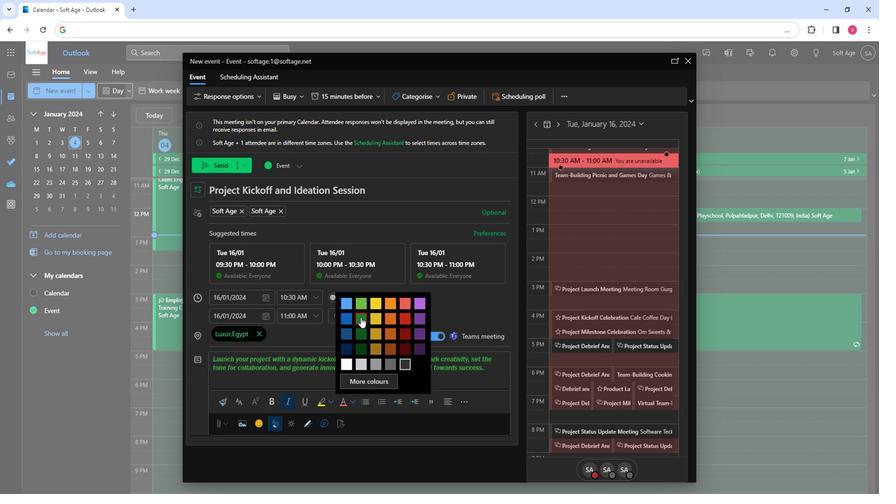 
Action: Mouse moved to (410, 404)
Screenshot: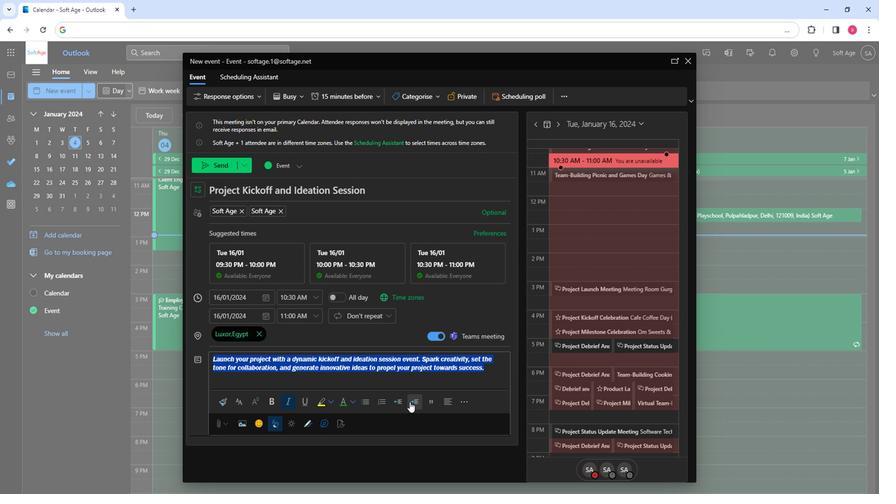 
Action: Mouse pressed left at (410, 404)
Screenshot: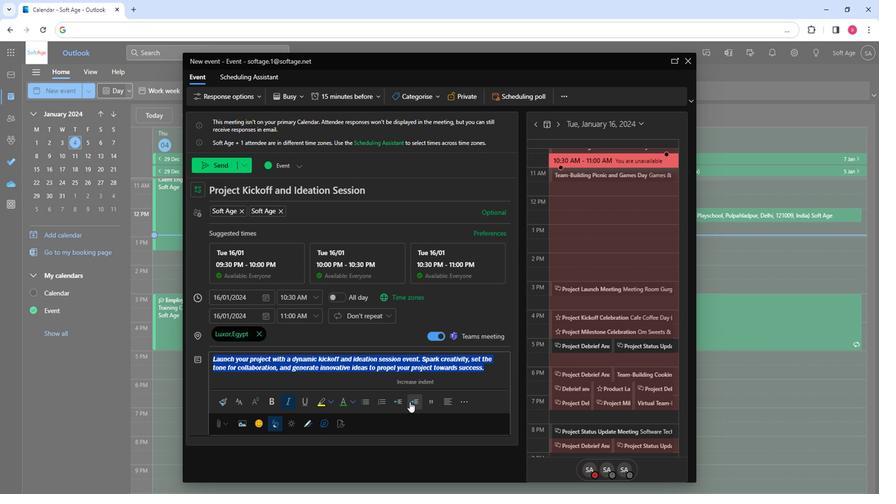 
Action: Mouse moved to (314, 380)
Screenshot: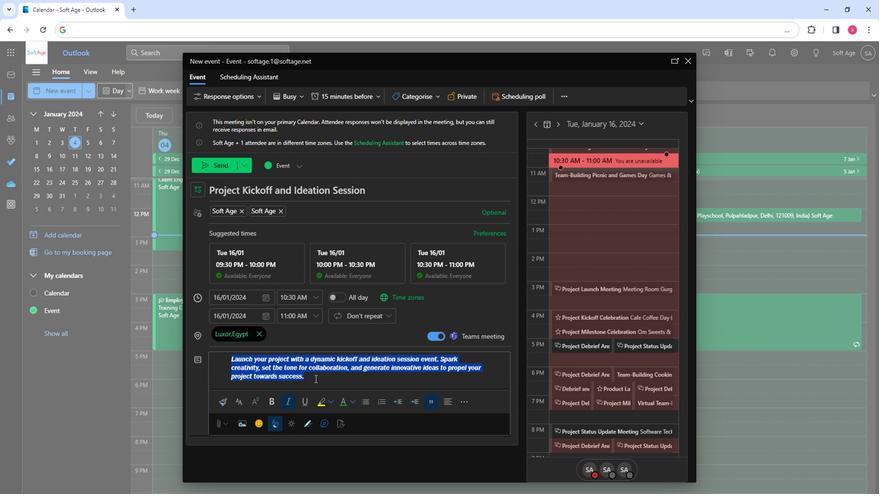 
Action: Mouse pressed left at (314, 380)
Screenshot: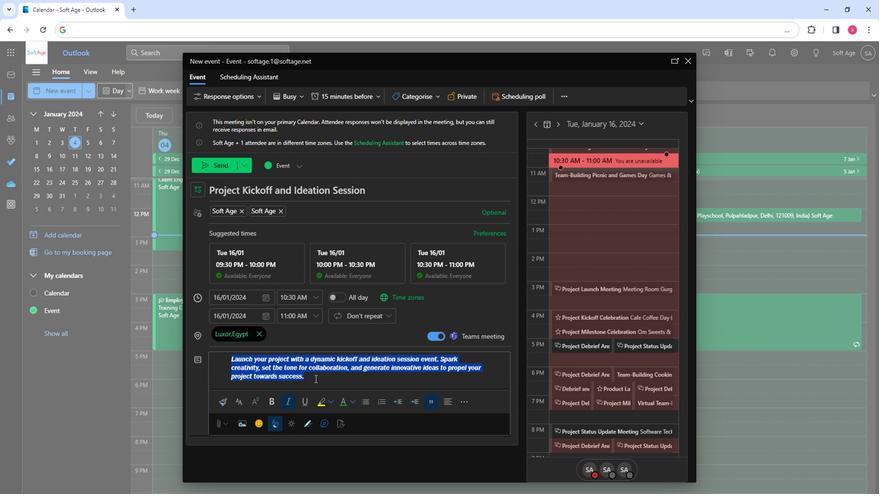 
Action: Mouse moved to (364, 379)
Screenshot: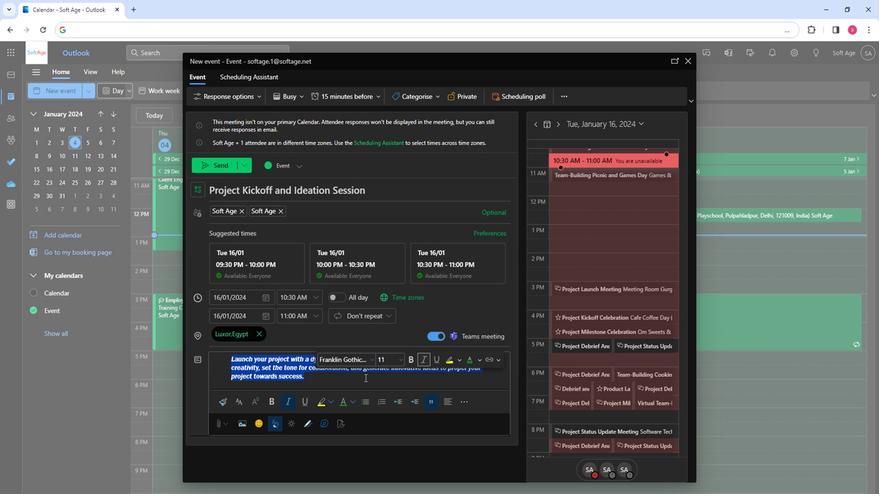 
Action: Mouse pressed left at (364, 379)
Screenshot: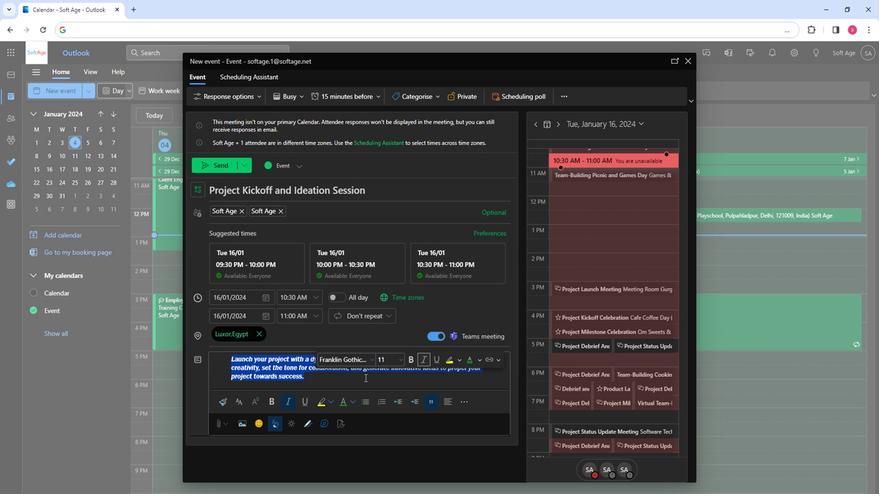 
Action: Mouse moved to (317, 368)
Screenshot: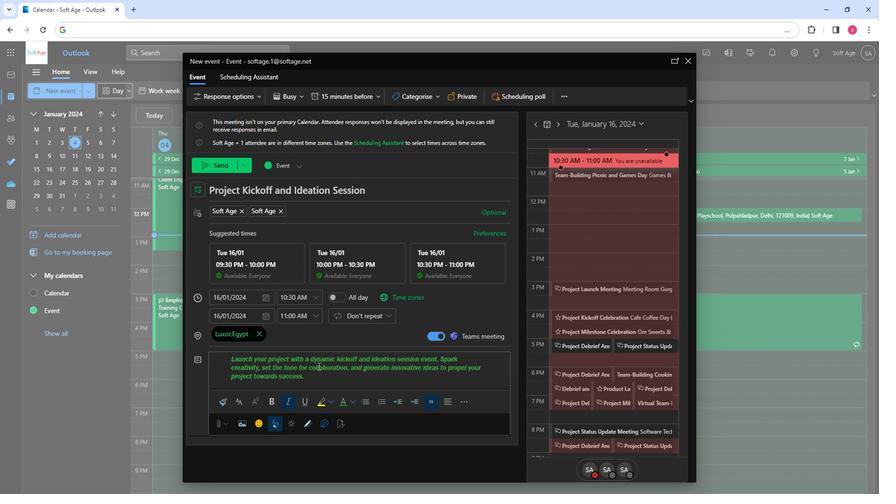 
Action: Mouse pressed left at (317, 368)
Screenshot: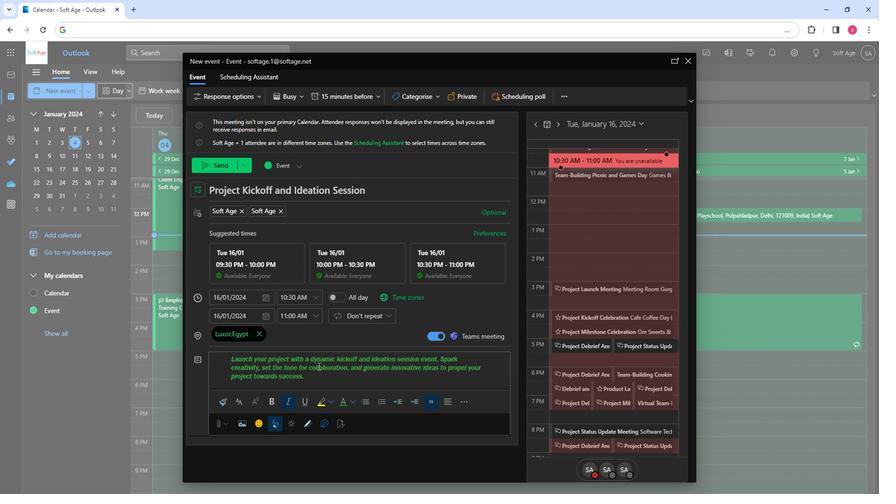 
Action: Mouse moved to (205, 166)
Screenshot: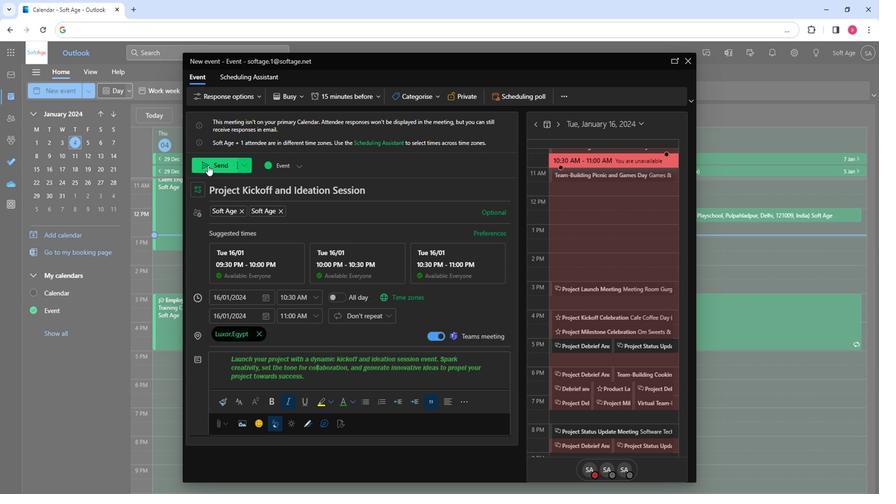 
Action: Mouse pressed left at (205, 166)
Screenshot: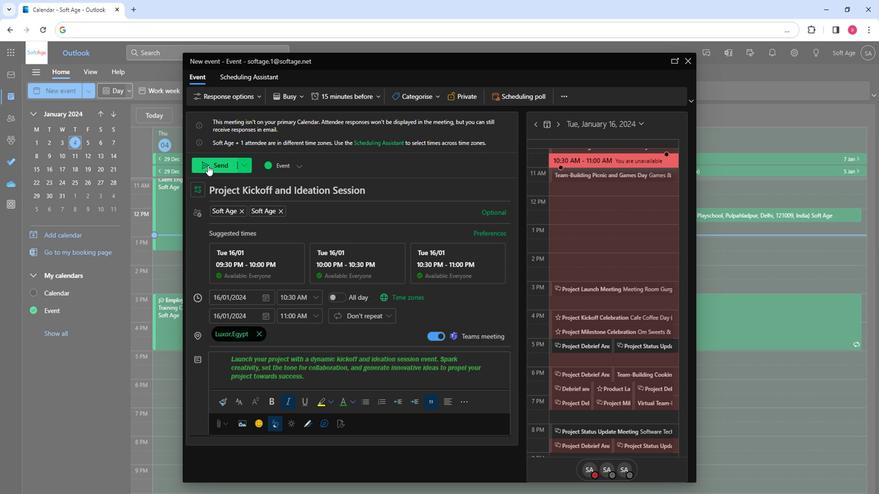 
Action: Mouse moved to (325, 445)
Screenshot: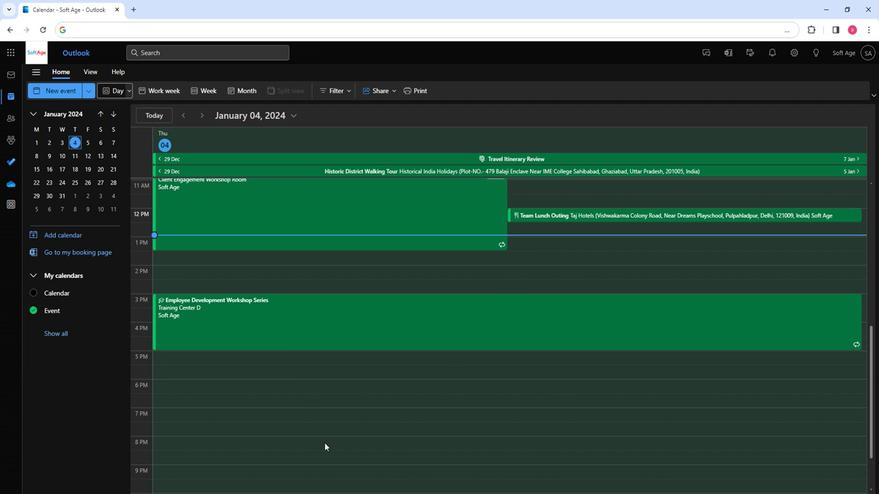 
